 Task: Look for space in Wangaratta, Australia from 5th July, 2023 to 15th July, 2023 for 9 adults in price range Rs.15000 to Rs.25000. Place can be entire place with 5 bedrooms having 5 beds and 5 bathrooms. Property type can be house. Amenities needed are: washing machine, . Booking option can be shelf check-in. Required host language is English.
Action: Mouse moved to (399, 88)
Screenshot: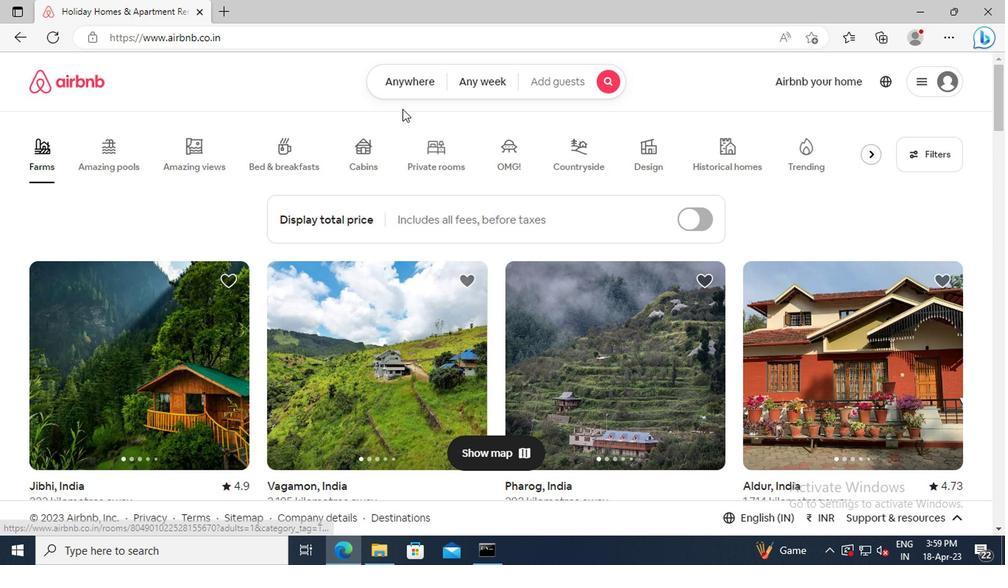 
Action: Mouse pressed left at (399, 88)
Screenshot: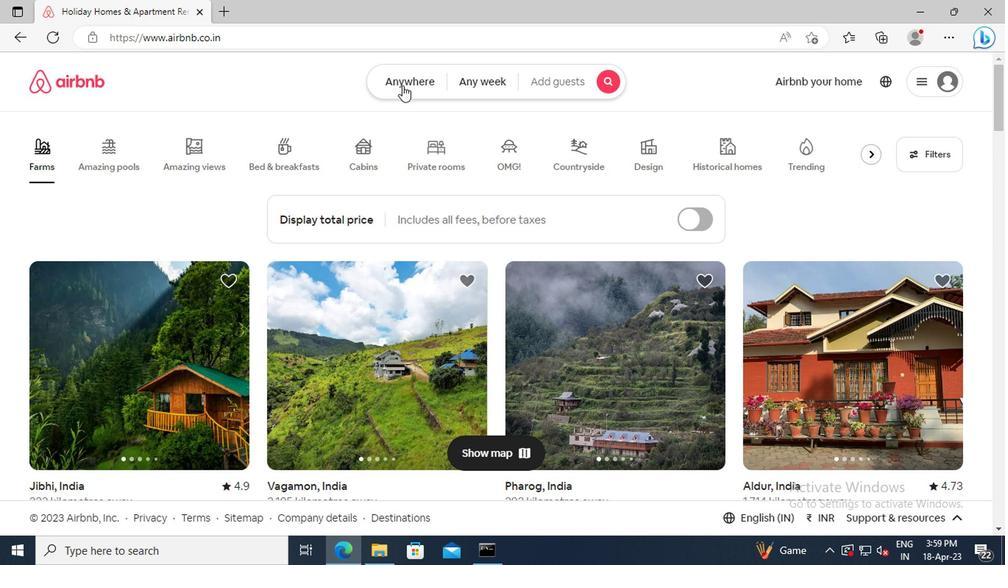 
Action: Mouse moved to (299, 137)
Screenshot: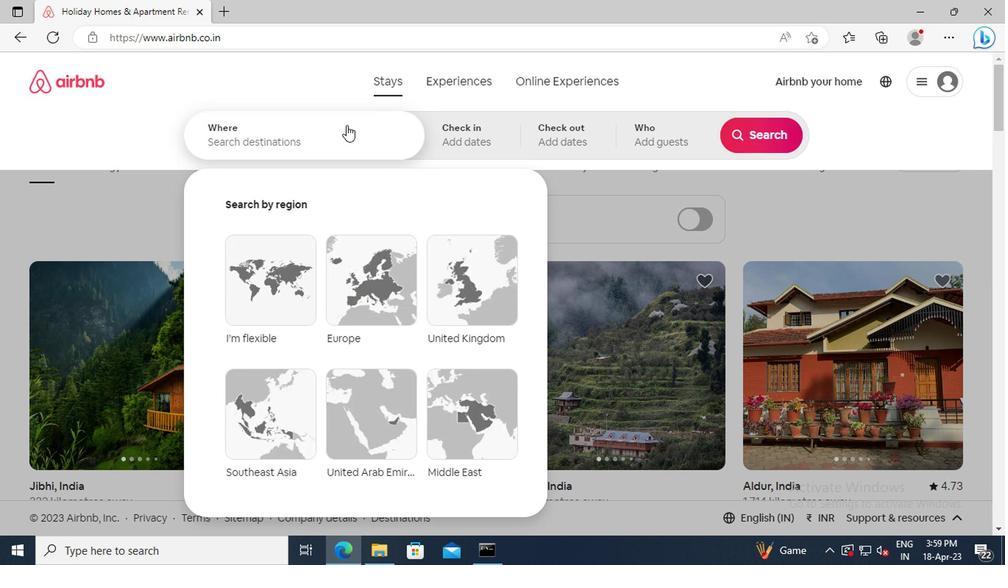 
Action: Mouse pressed left at (299, 137)
Screenshot: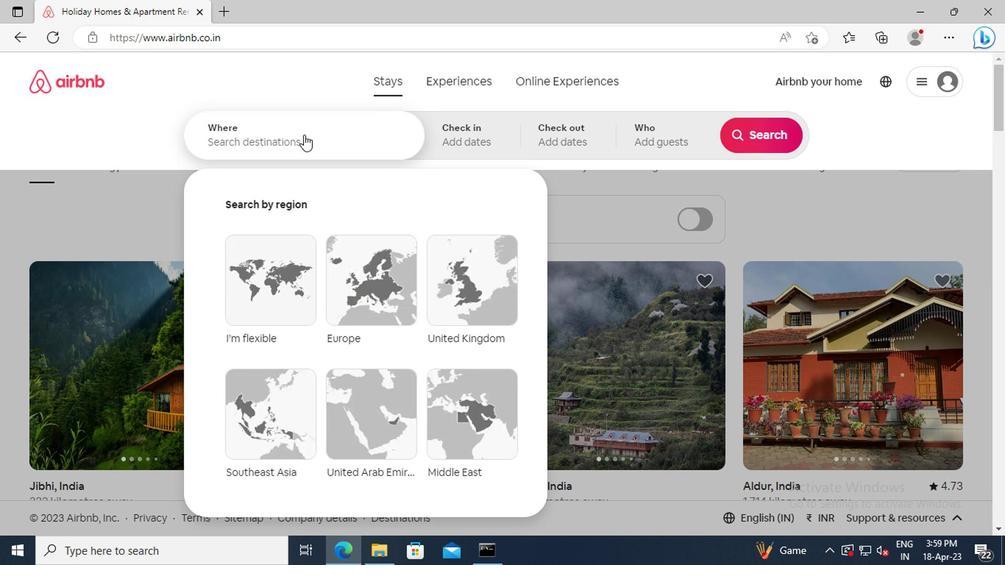 
Action: Mouse moved to (299, 137)
Screenshot: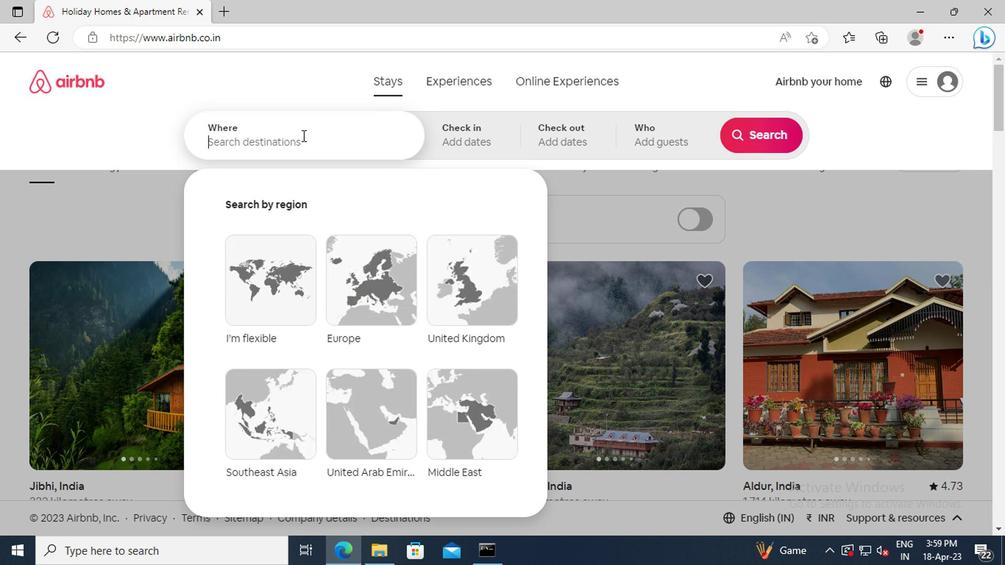 
Action: Key pressed <Key.shift_r>Wangaratta,<Key.space><Key.shift_r>Australia<Key.enter>
Screenshot: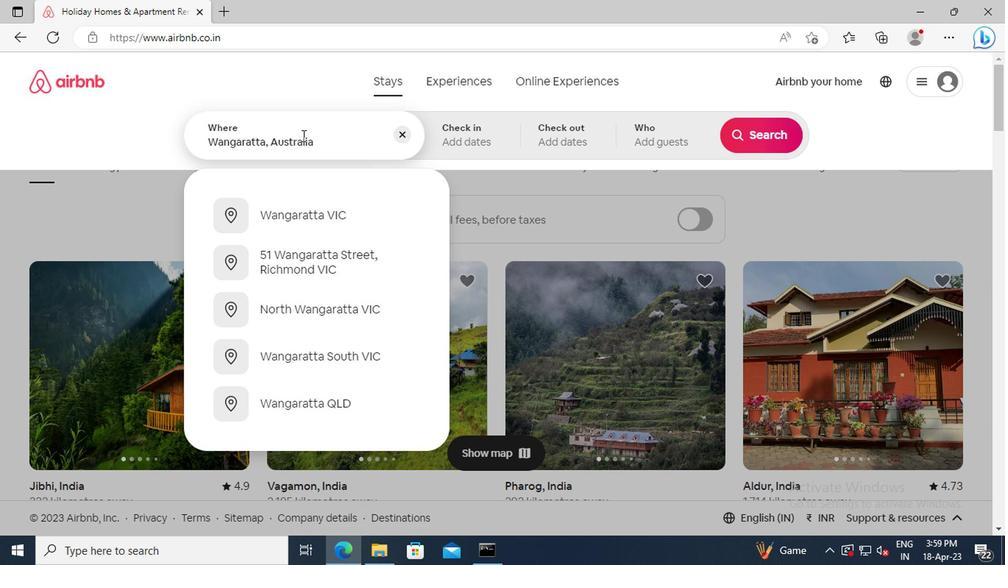 
Action: Mouse moved to (743, 253)
Screenshot: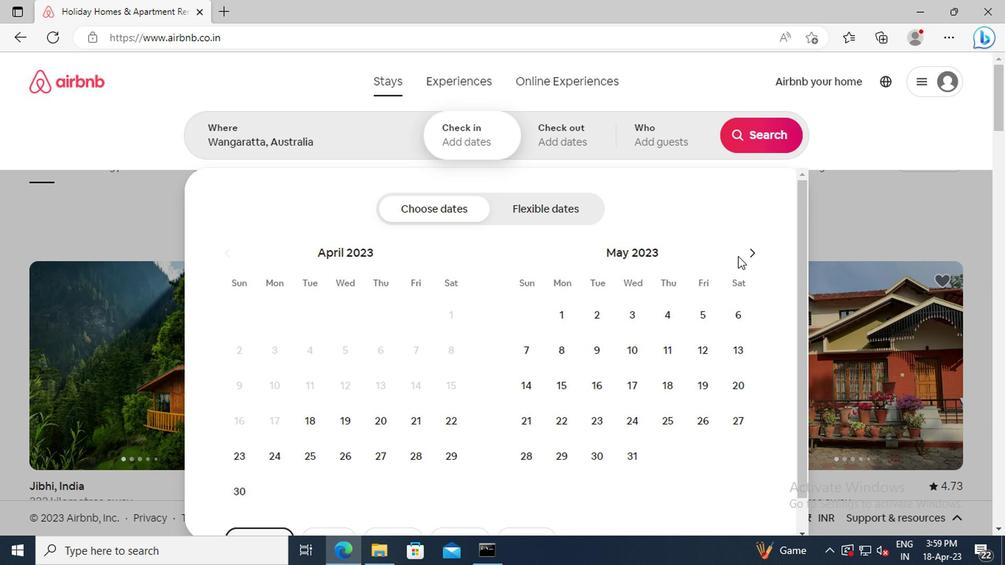 
Action: Mouse pressed left at (743, 253)
Screenshot: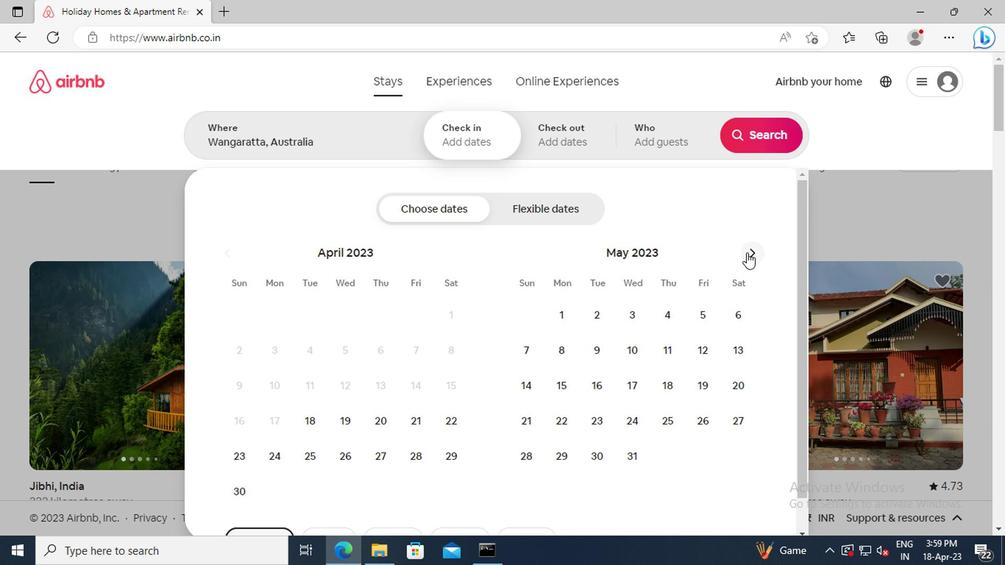 
Action: Mouse pressed left at (743, 253)
Screenshot: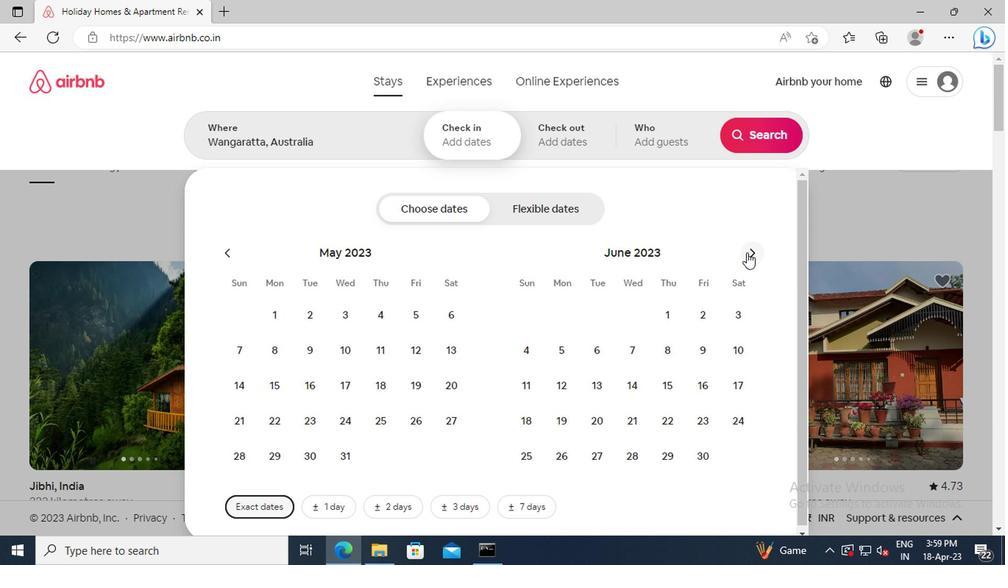 
Action: Mouse moved to (634, 347)
Screenshot: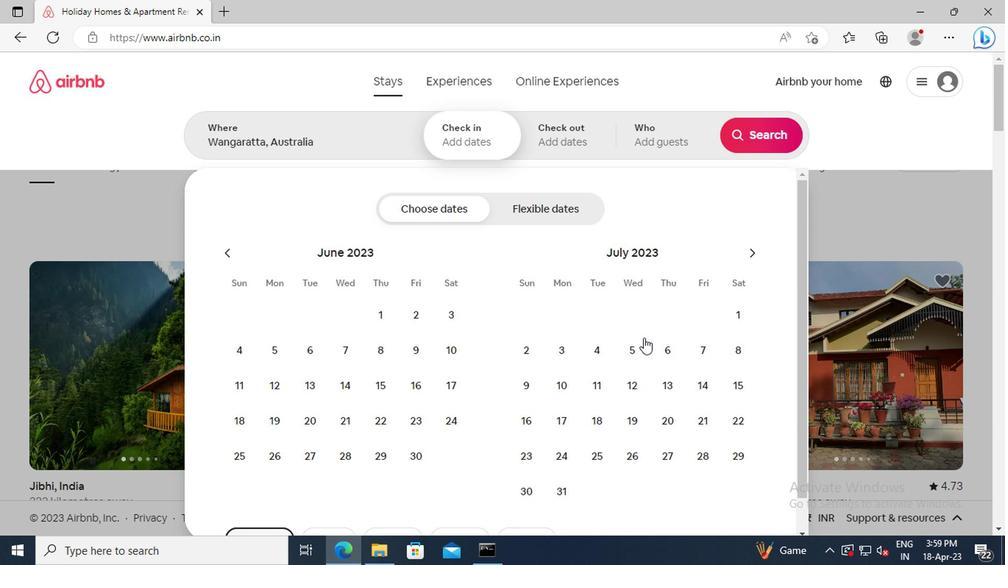 
Action: Mouse pressed left at (634, 347)
Screenshot: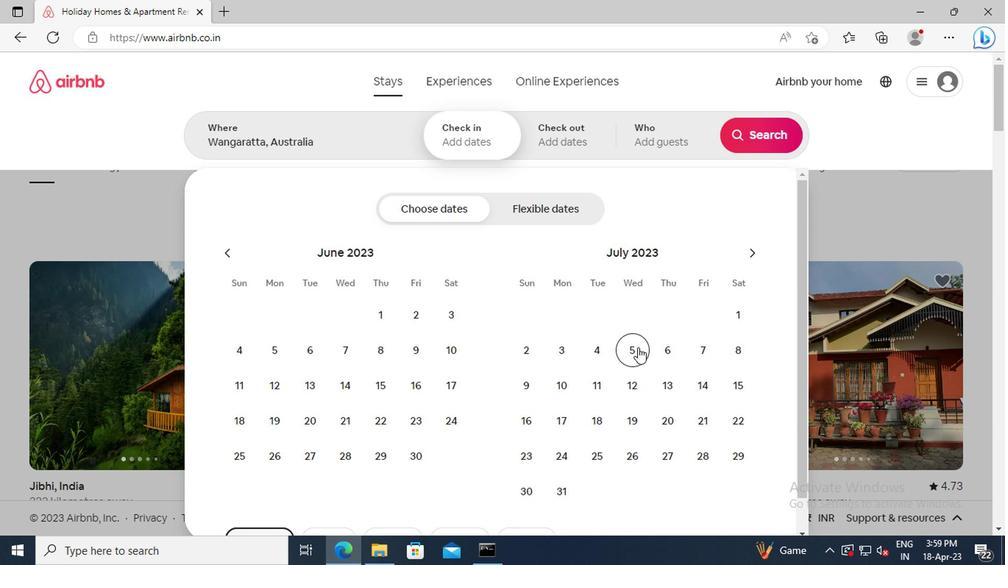 
Action: Mouse moved to (736, 392)
Screenshot: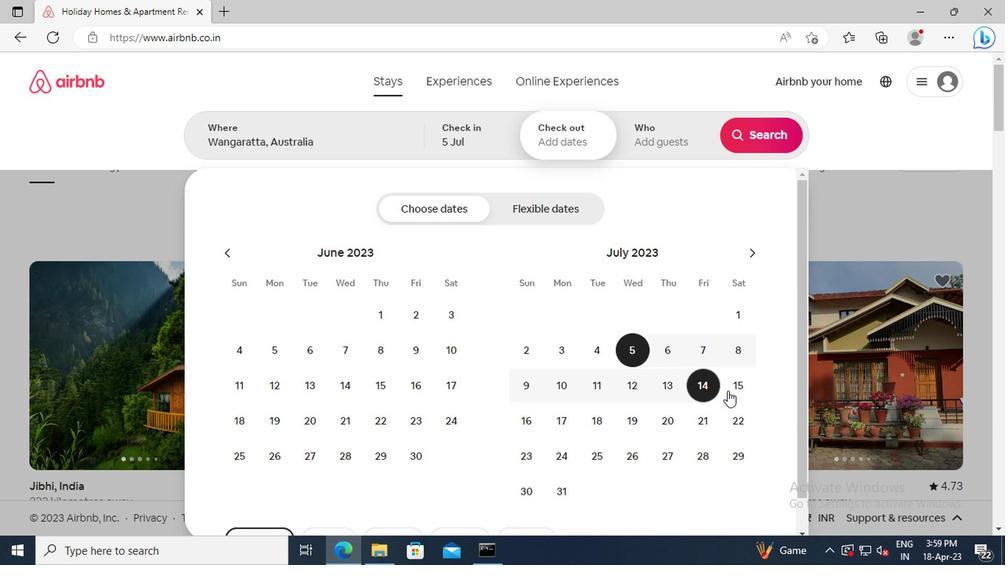 
Action: Mouse pressed left at (736, 392)
Screenshot: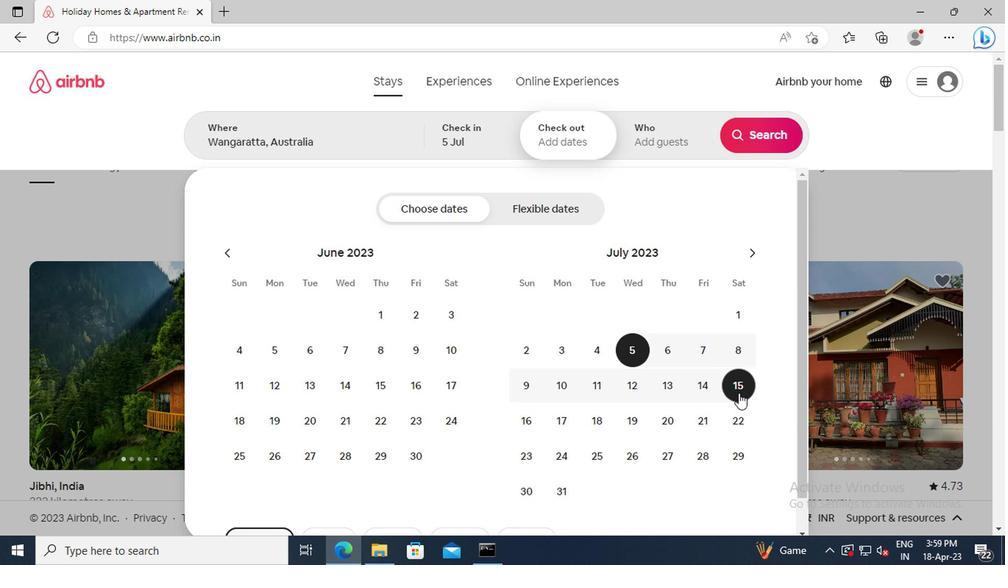 
Action: Mouse moved to (662, 144)
Screenshot: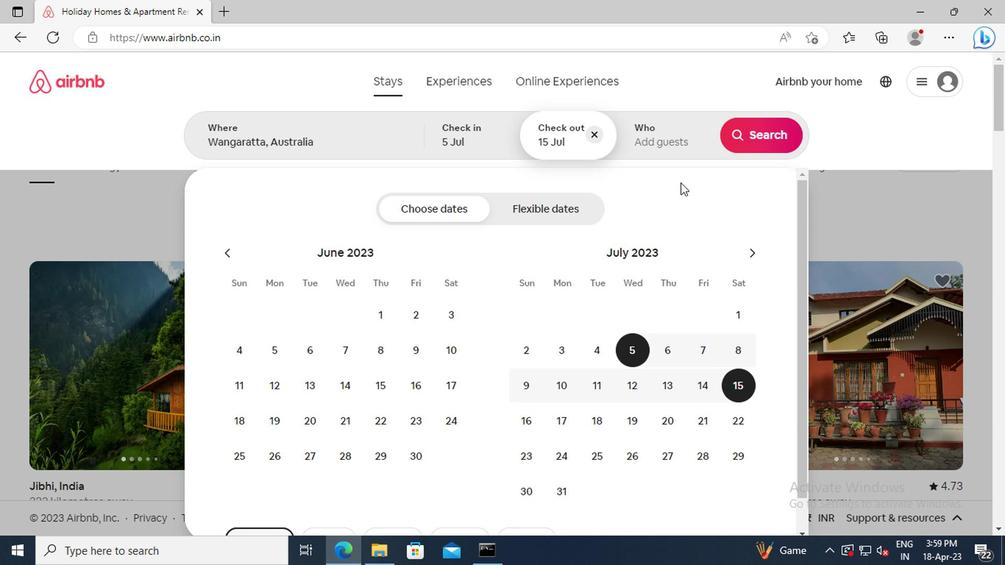 
Action: Mouse pressed left at (662, 144)
Screenshot: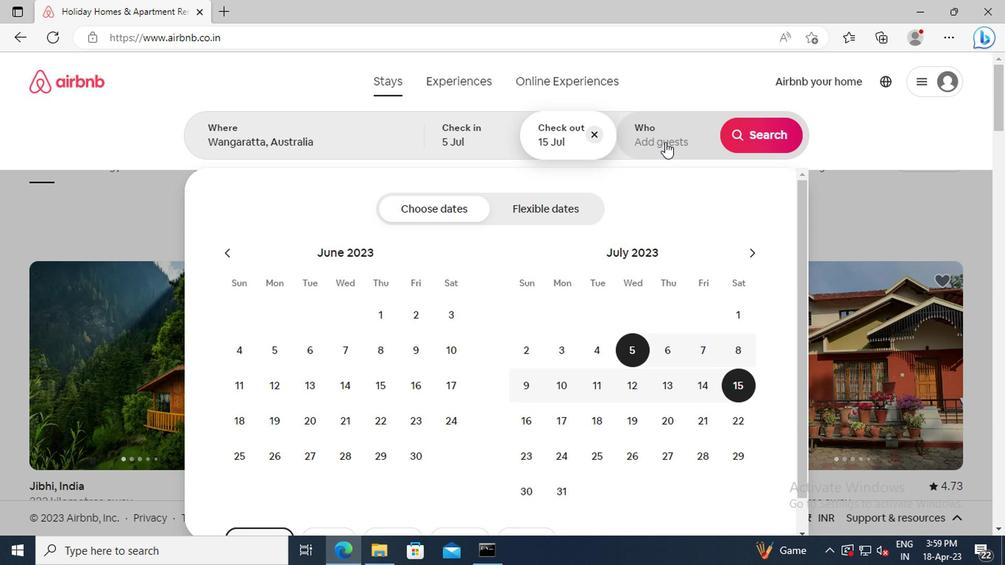 
Action: Mouse moved to (761, 211)
Screenshot: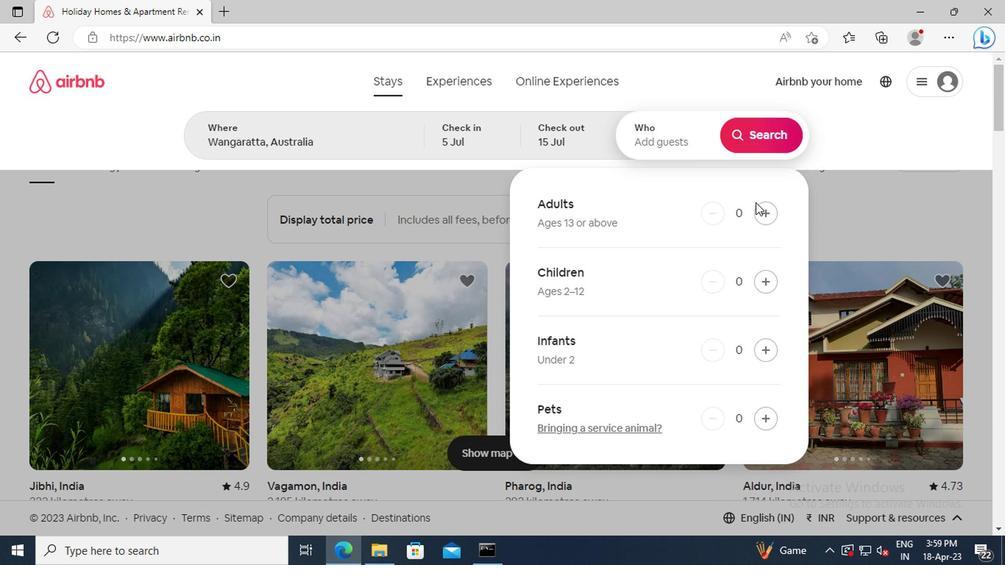 
Action: Mouse pressed left at (761, 211)
Screenshot: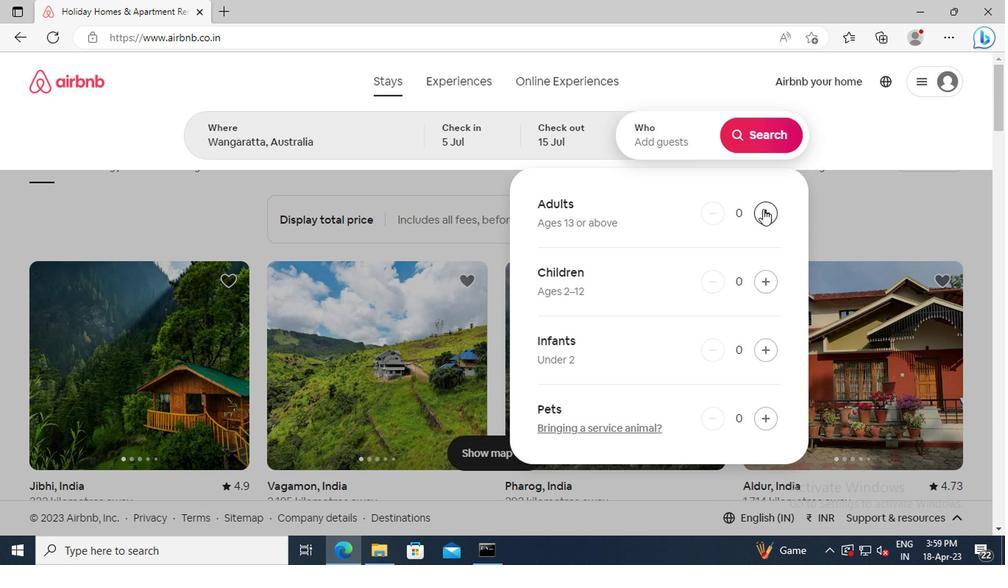 
Action: Mouse pressed left at (761, 211)
Screenshot: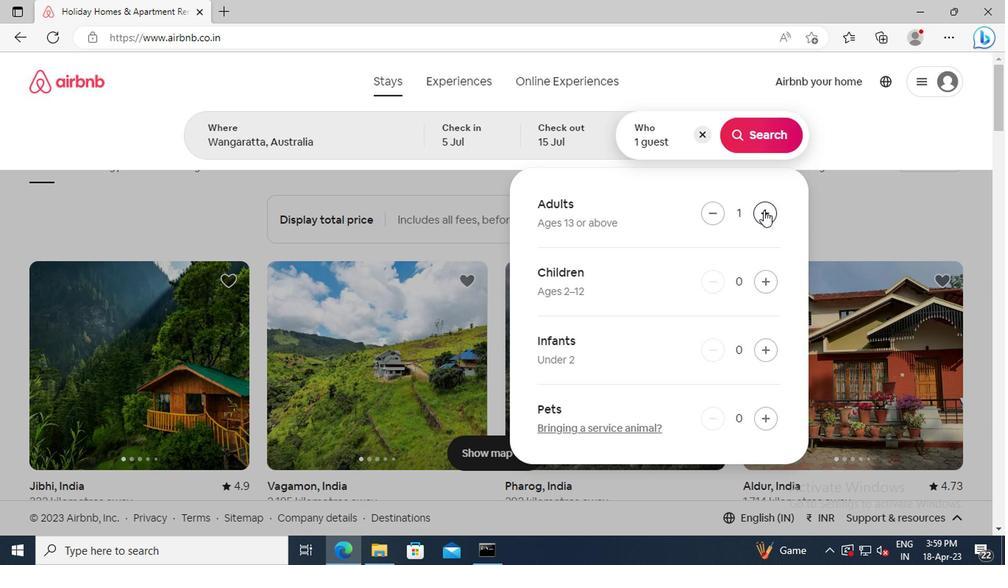 
Action: Mouse pressed left at (761, 211)
Screenshot: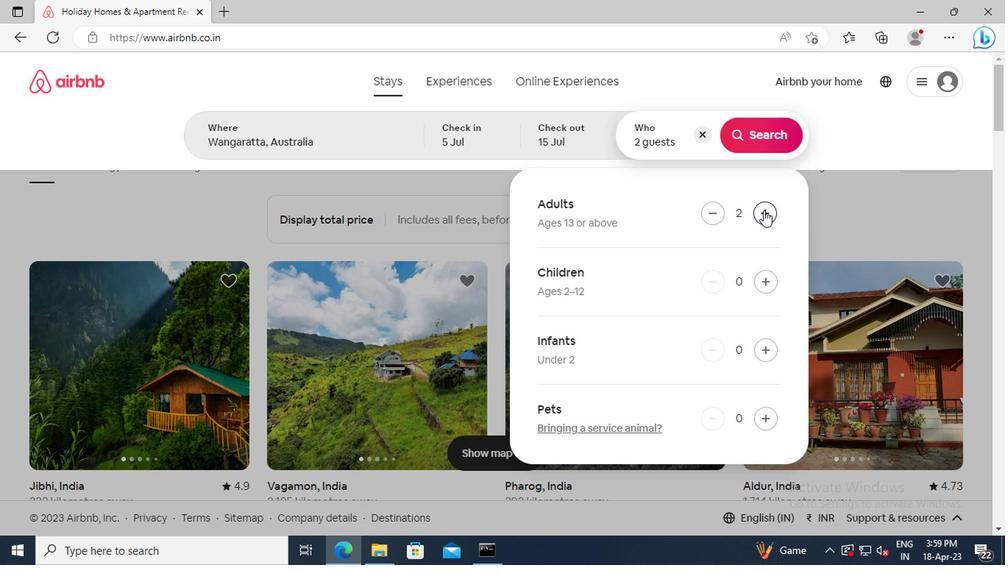 
Action: Mouse pressed left at (761, 211)
Screenshot: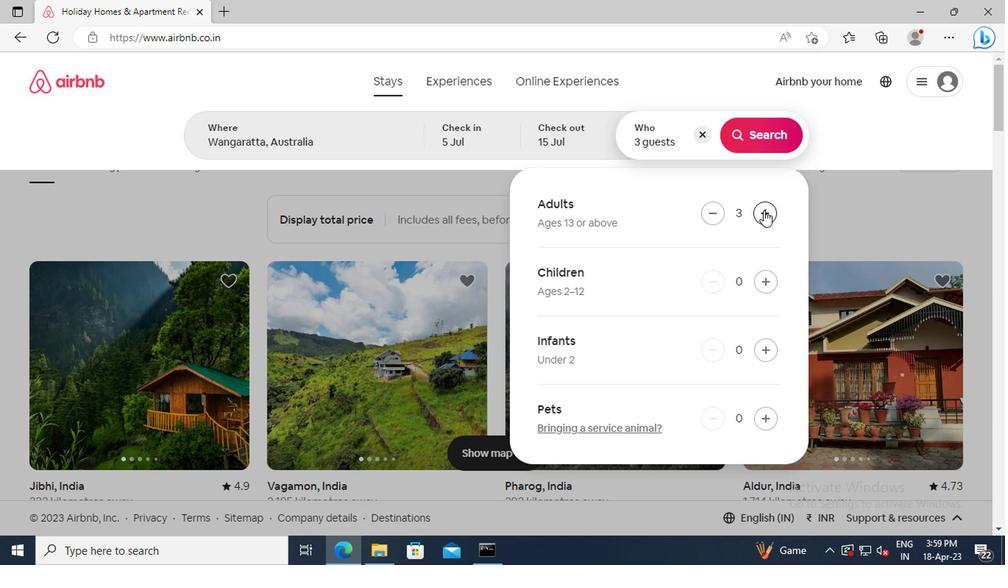 
Action: Mouse pressed left at (761, 211)
Screenshot: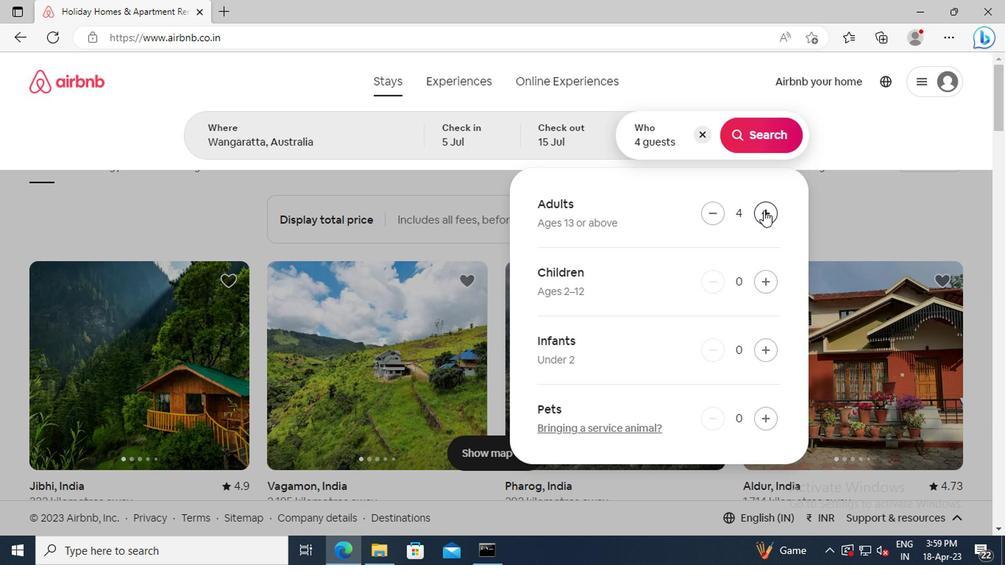 
Action: Mouse pressed left at (761, 211)
Screenshot: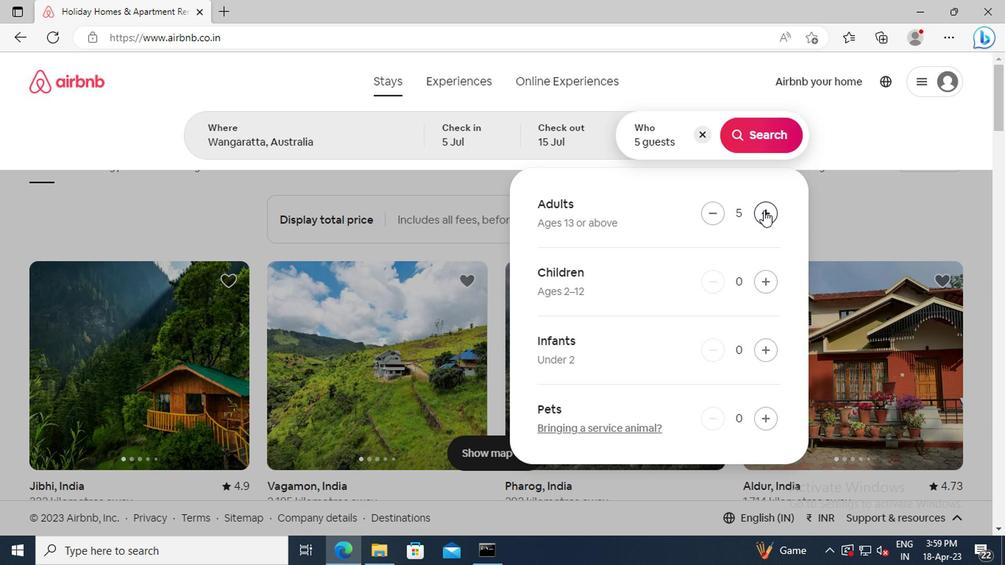 
Action: Mouse pressed left at (761, 211)
Screenshot: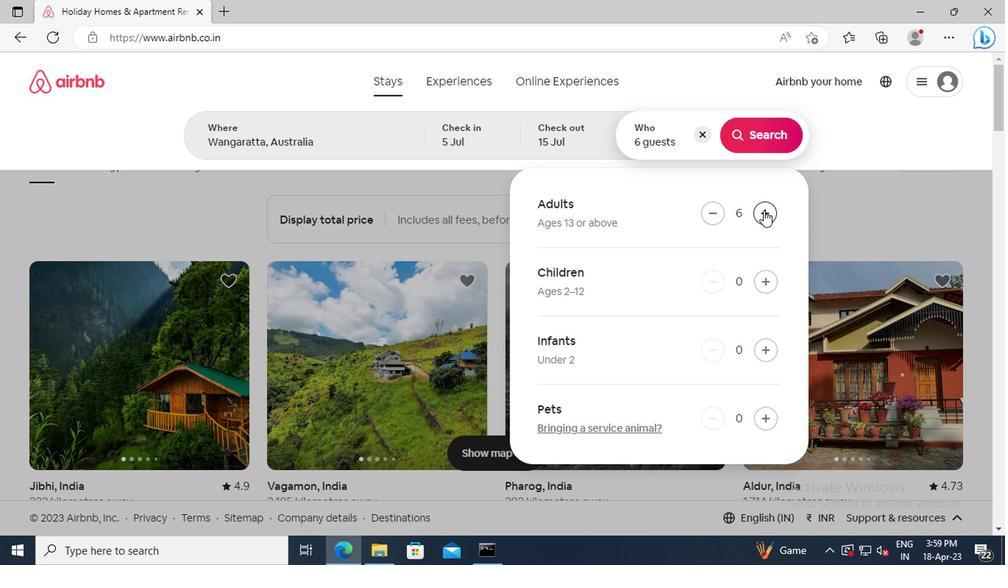 
Action: Mouse pressed left at (761, 211)
Screenshot: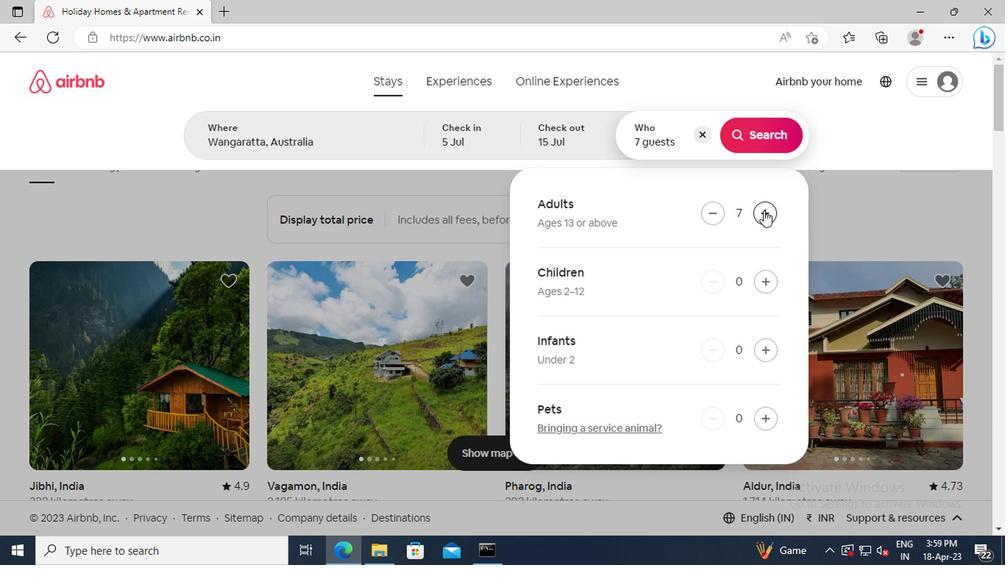 
Action: Mouse pressed left at (761, 211)
Screenshot: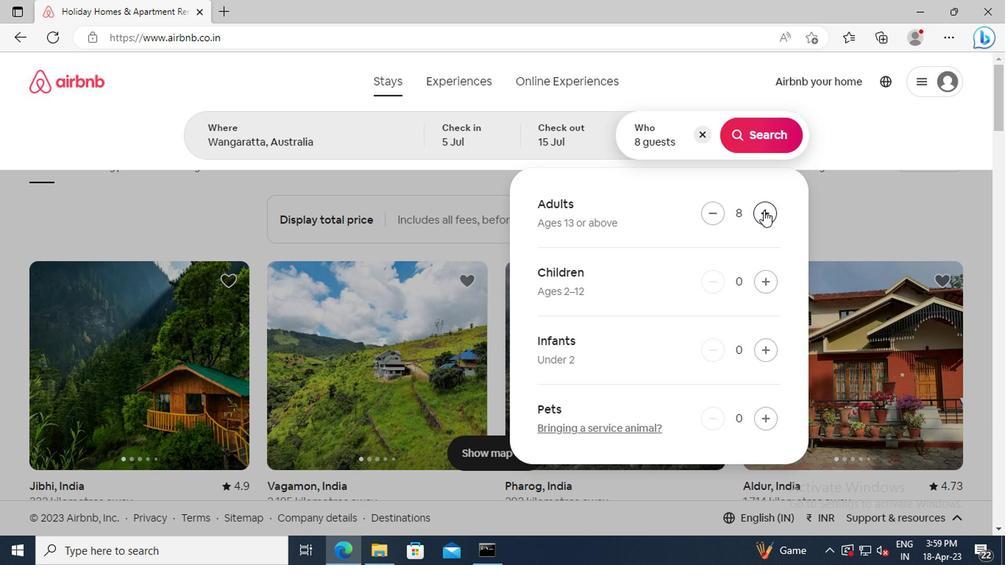 
Action: Mouse moved to (762, 142)
Screenshot: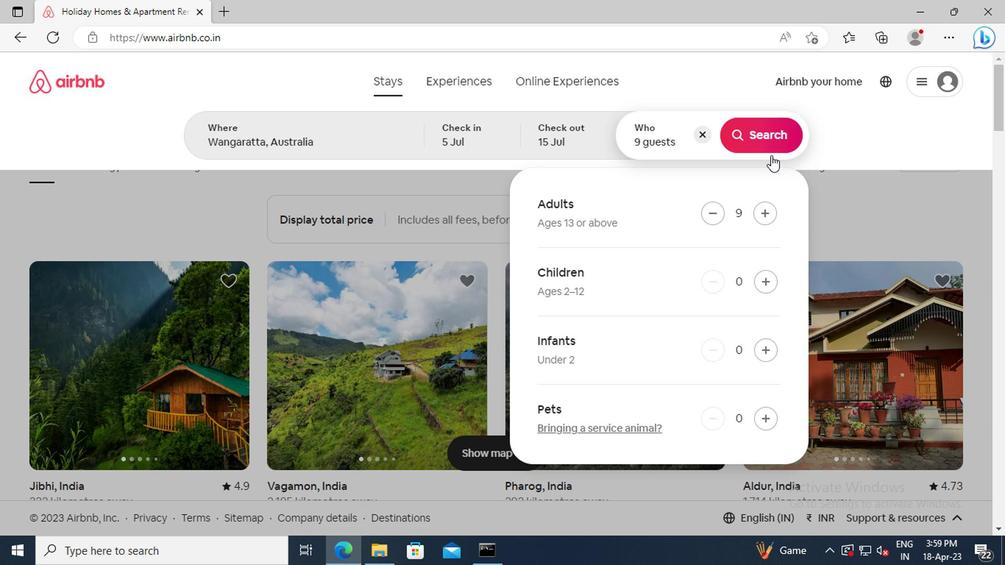
Action: Mouse pressed left at (762, 142)
Screenshot: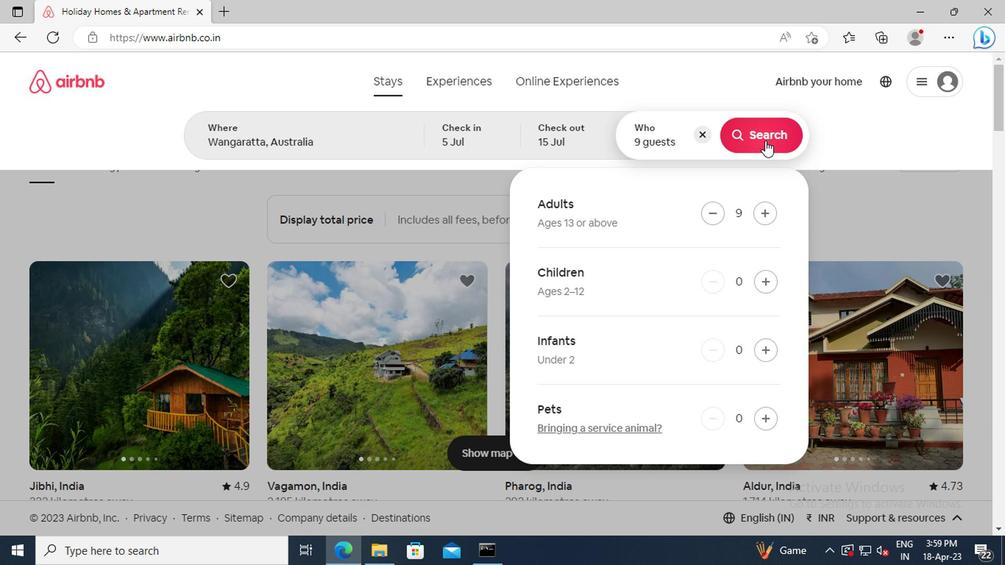 
Action: Mouse moved to (942, 141)
Screenshot: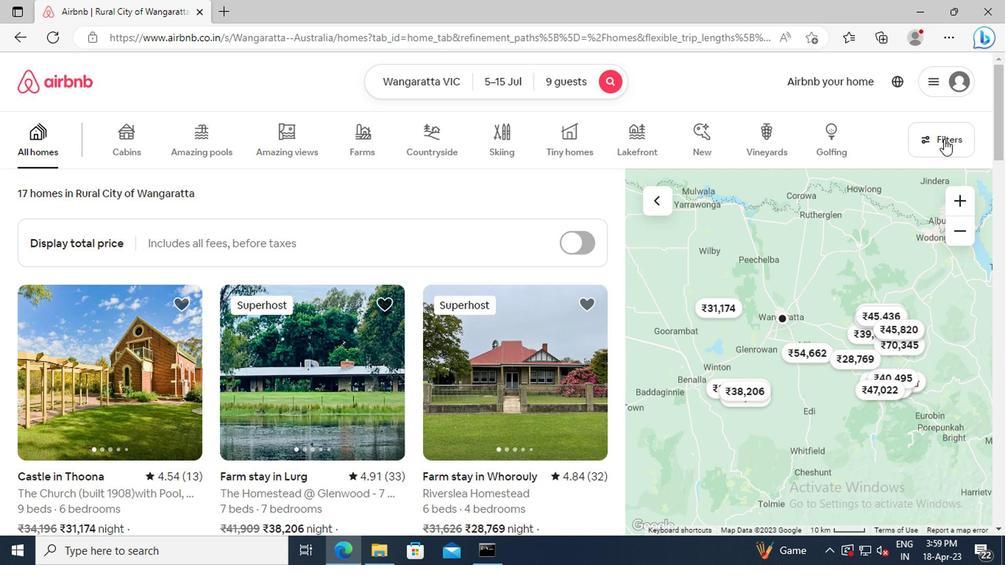 
Action: Mouse pressed left at (942, 141)
Screenshot: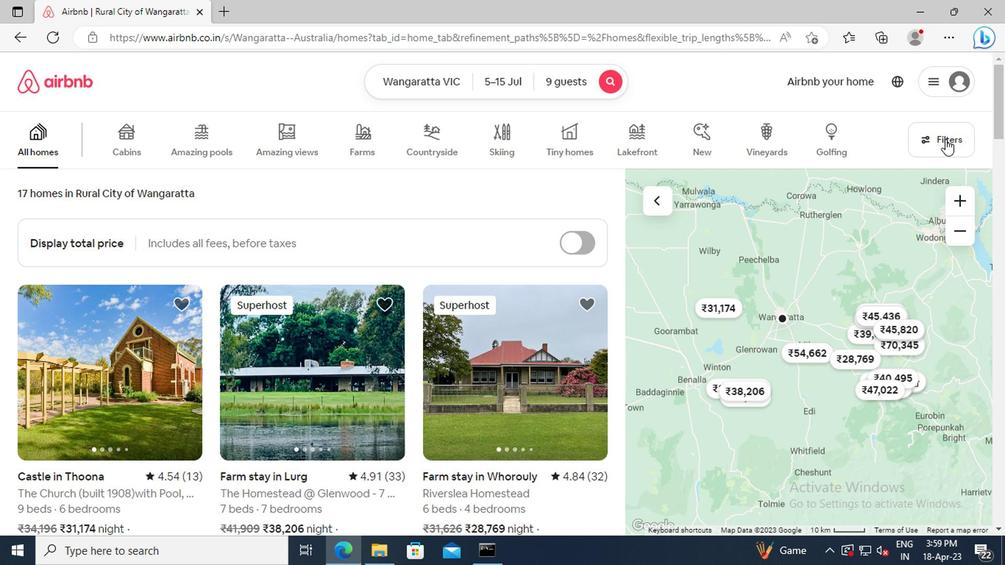 
Action: Mouse moved to (319, 327)
Screenshot: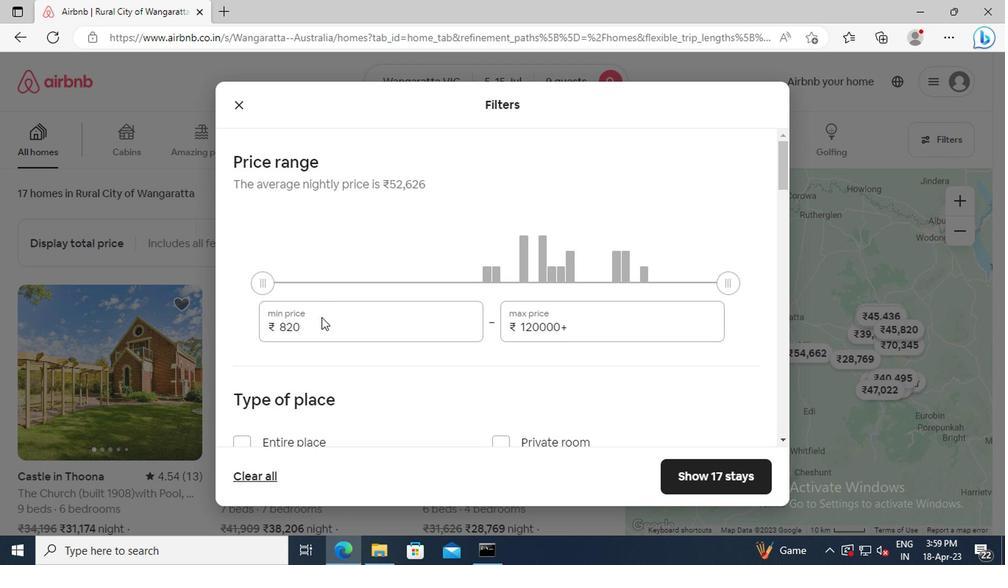 
Action: Mouse pressed left at (319, 327)
Screenshot: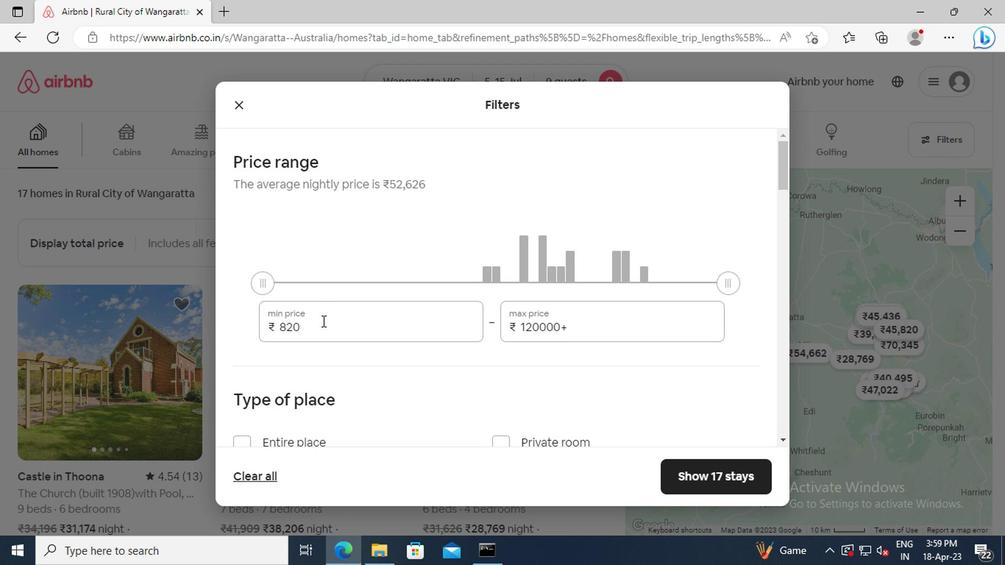 
Action: Key pressed <Key.backspace><Key.backspace><Key.backspace>15000<Key.tab><Key.delete>25000
Screenshot: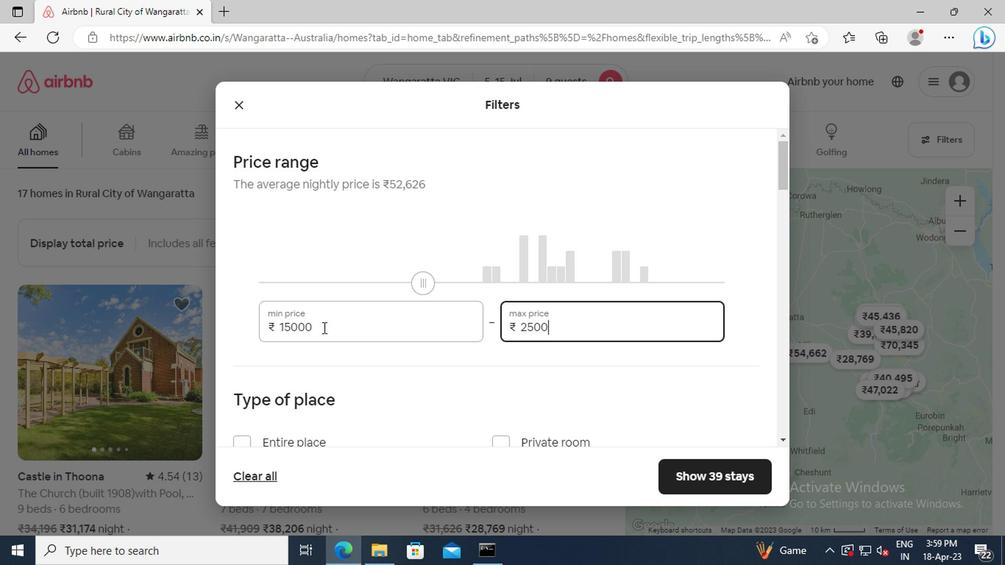 
Action: Mouse scrolled (319, 326) with delta (0, 0)
Screenshot: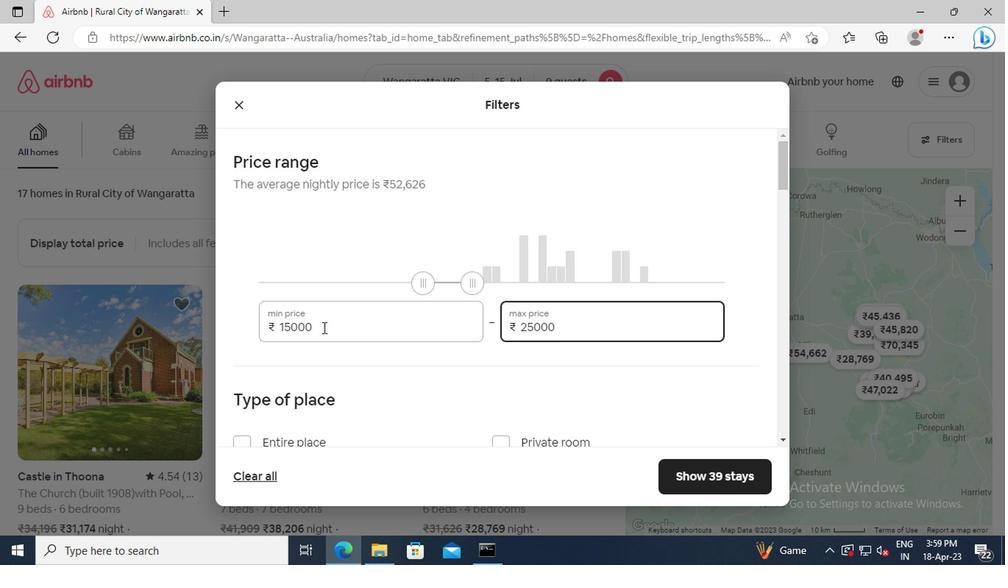 
Action: Mouse scrolled (319, 326) with delta (0, 0)
Screenshot: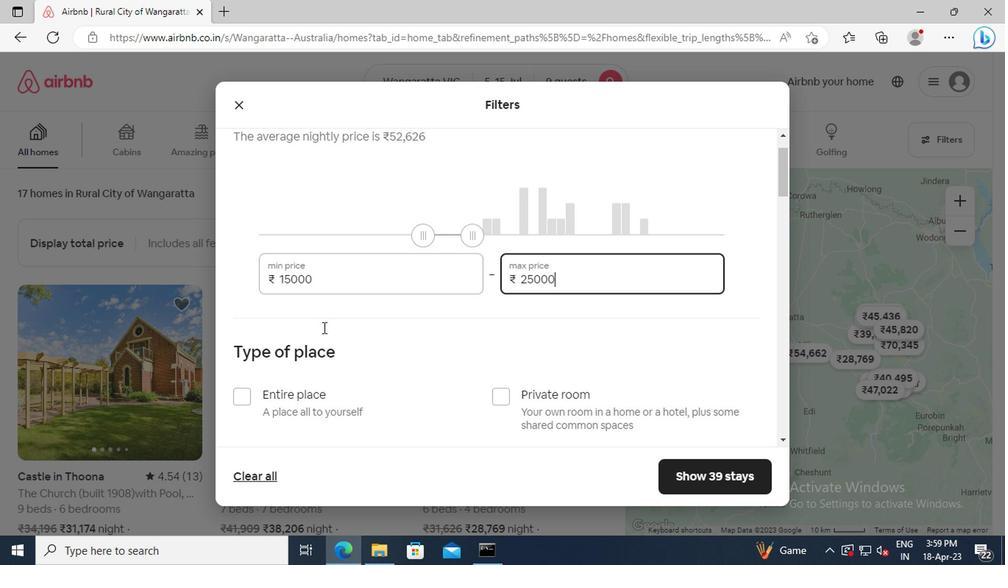 
Action: Mouse scrolled (319, 326) with delta (0, 0)
Screenshot: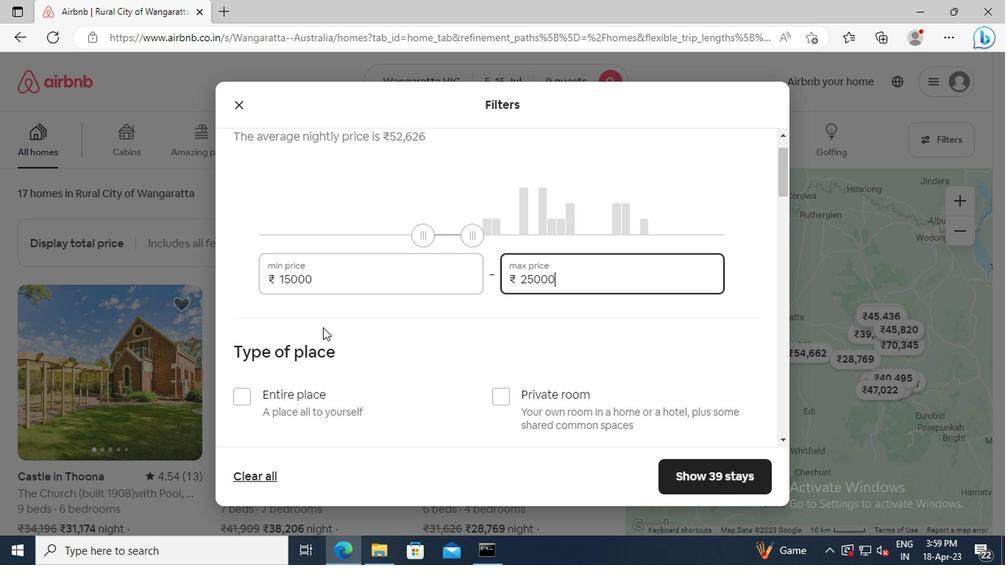 
Action: Mouse moved to (243, 301)
Screenshot: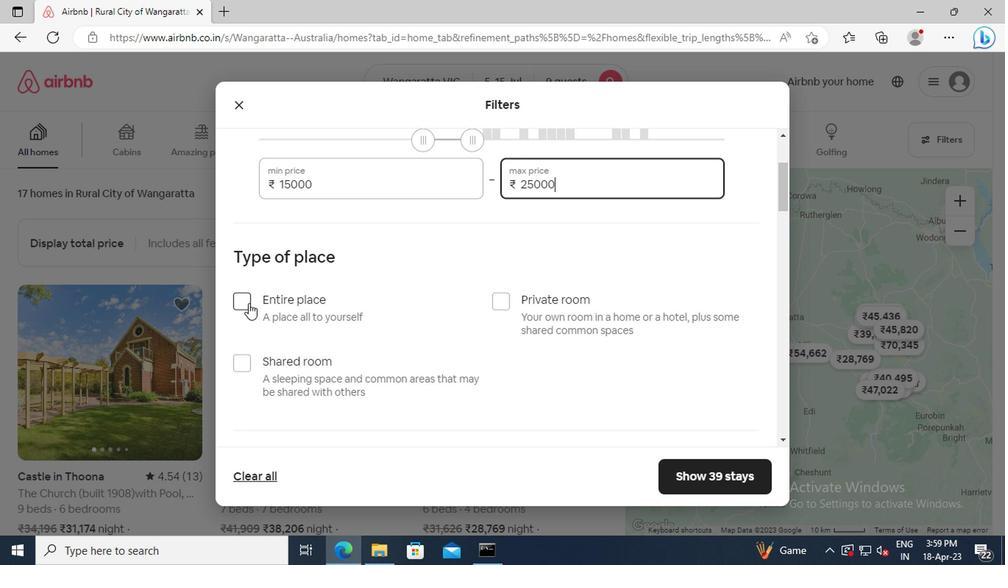 
Action: Mouse pressed left at (243, 301)
Screenshot: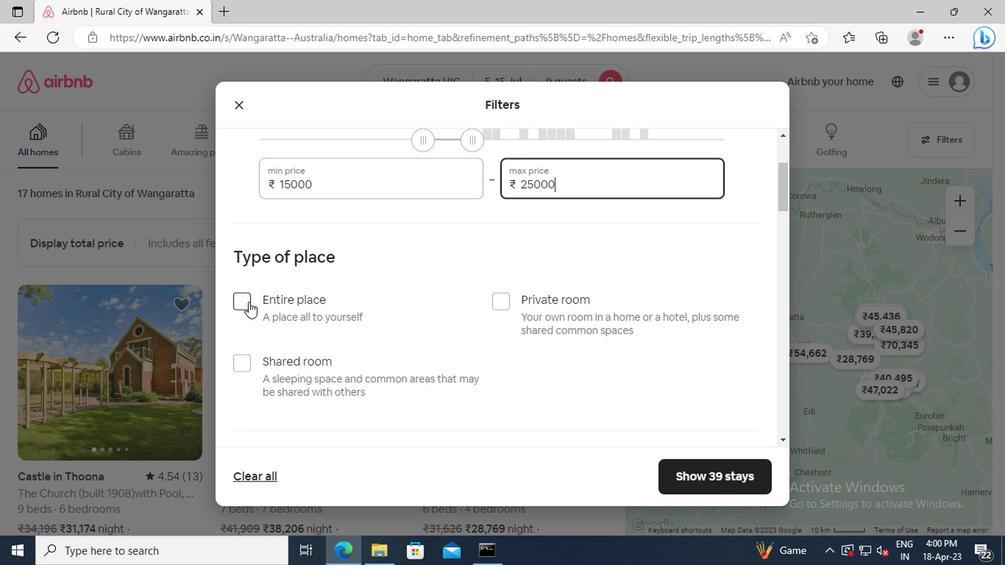 
Action: Mouse moved to (390, 306)
Screenshot: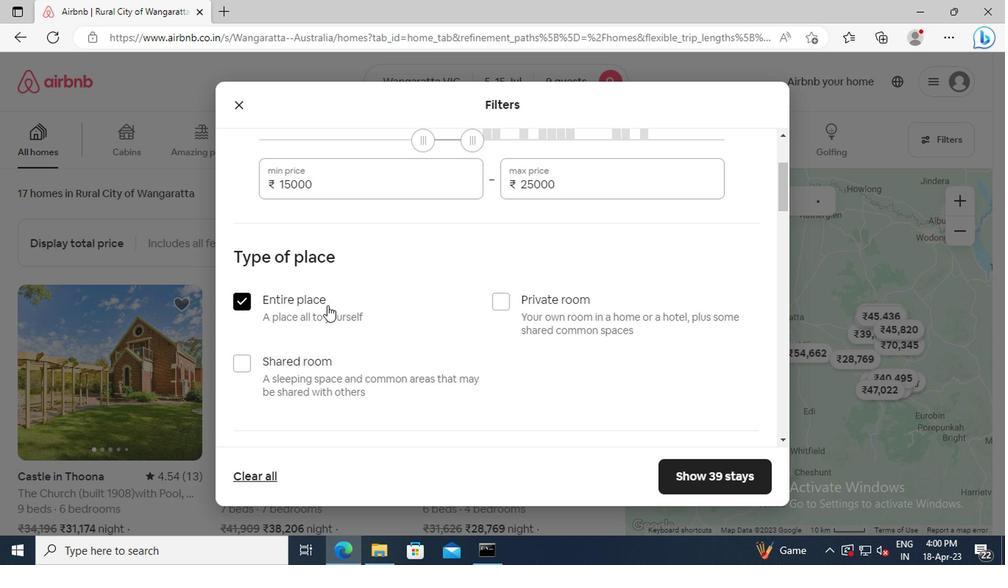 
Action: Mouse scrolled (390, 305) with delta (0, 0)
Screenshot: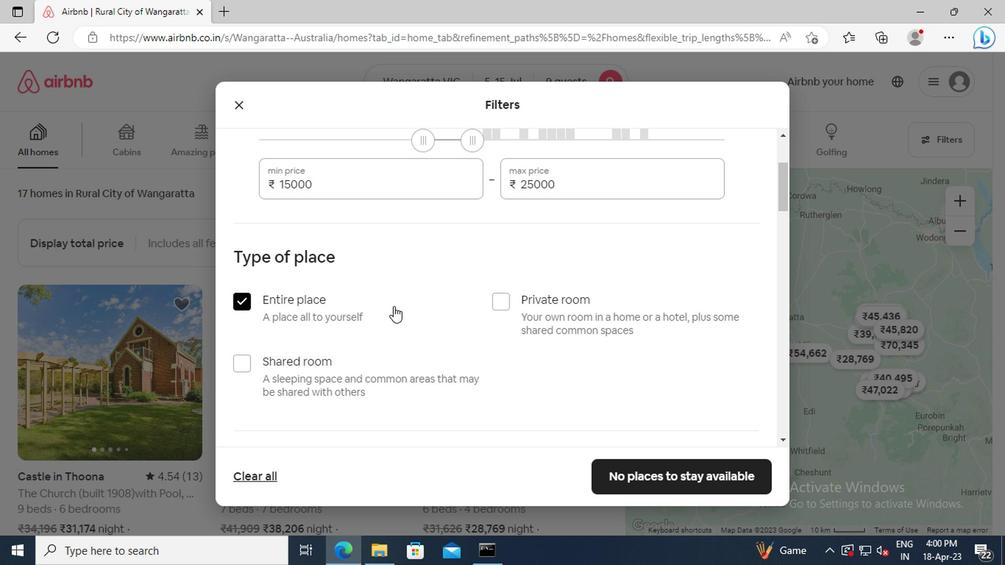 
Action: Mouse scrolled (390, 305) with delta (0, 0)
Screenshot: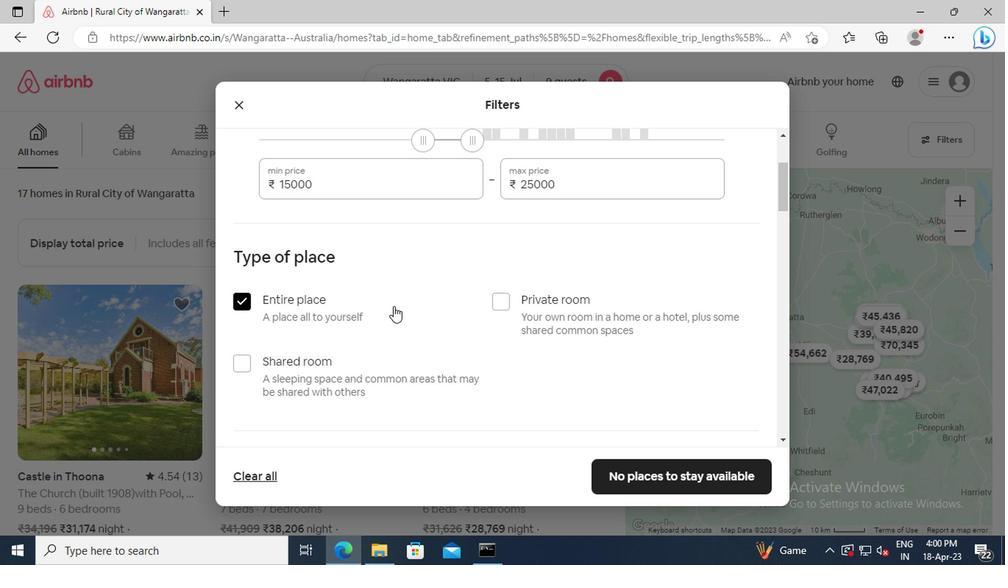 
Action: Mouse scrolled (390, 305) with delta (0, 0)
Screenshot: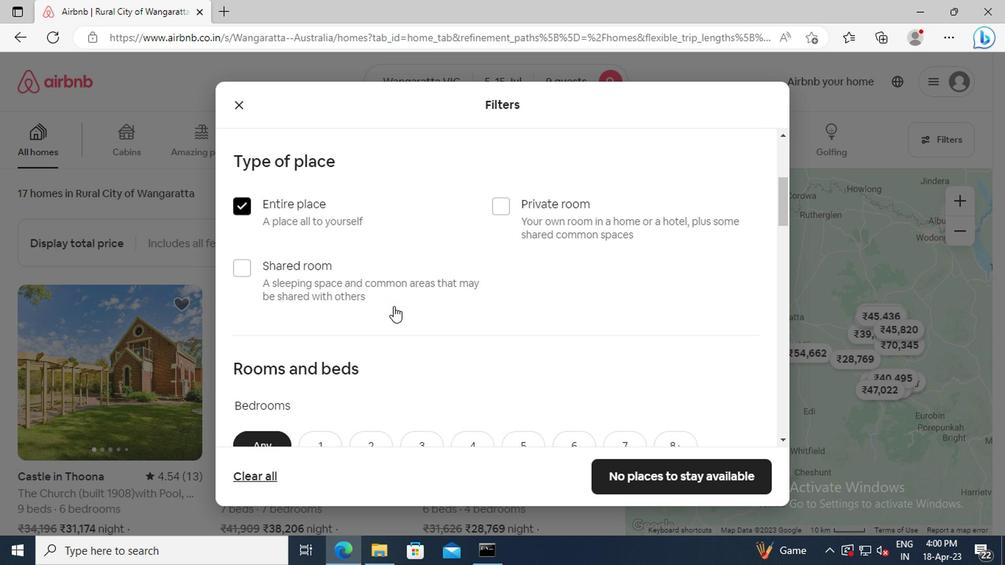 
Action: Mouse scrolled (390, 305) with delta (0, 0)
Screenshot: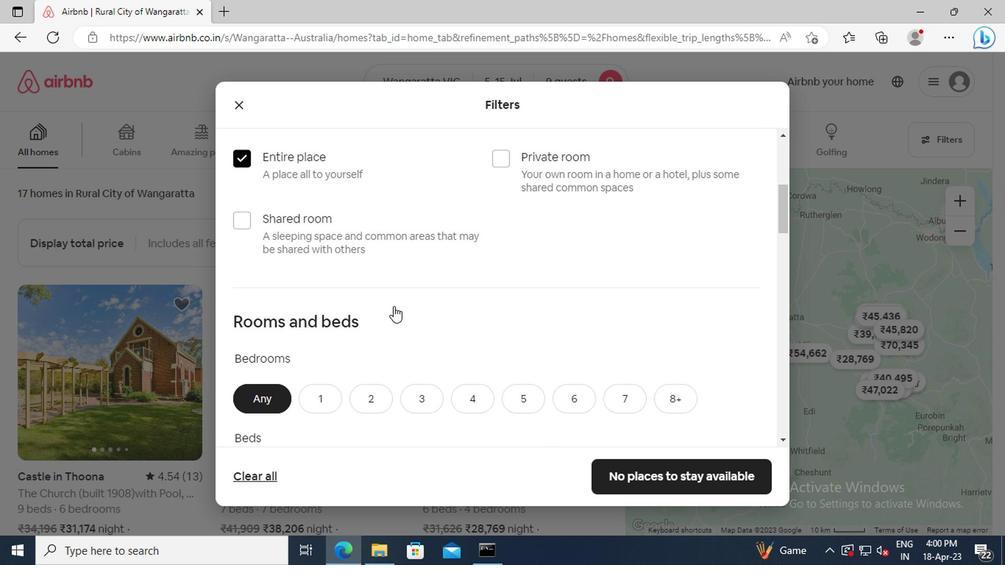 
Action: Mouse scrolled (390, 305) with delta (0, 0)
Screenshot: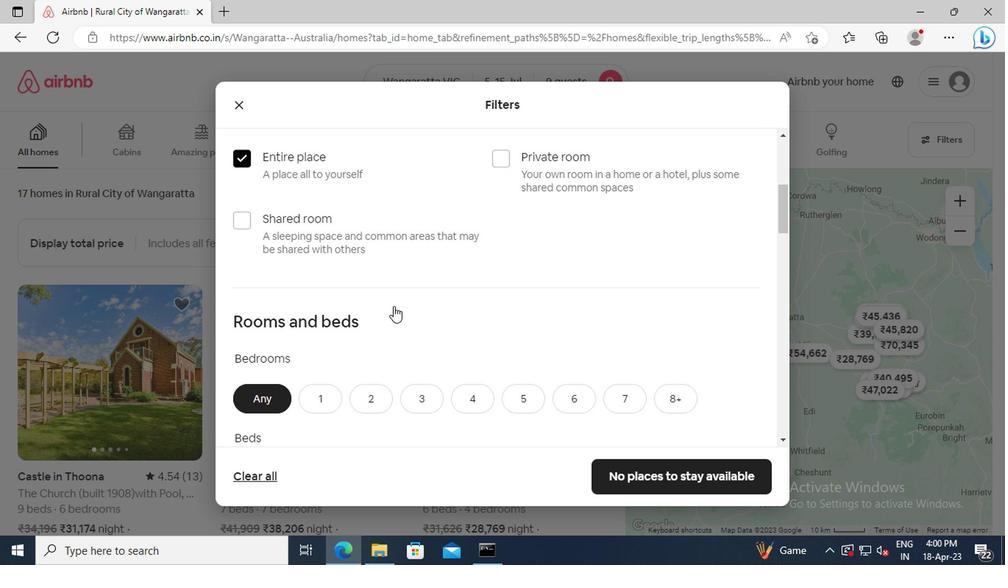 
Action: Mouse moved to (522, 302)
Screenshot: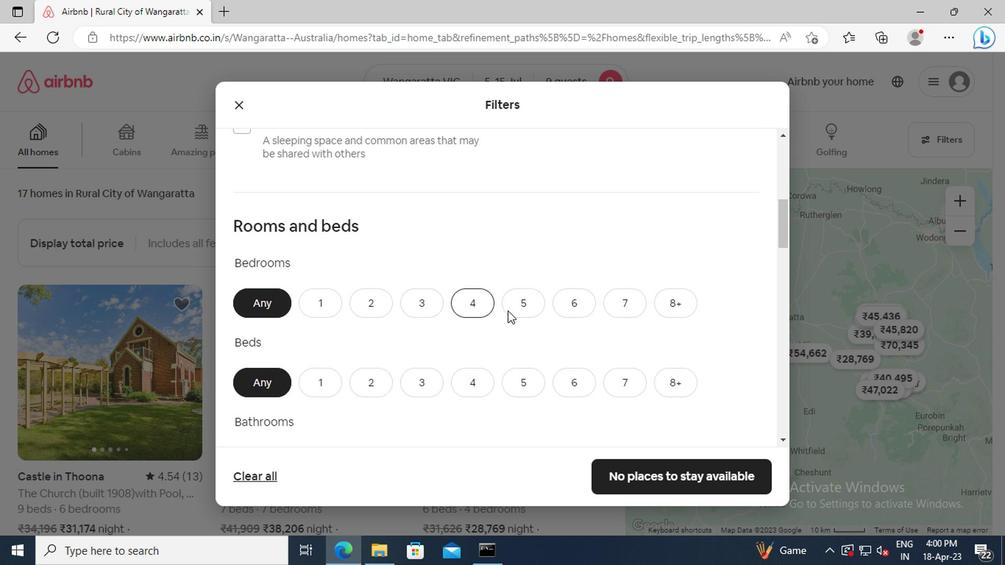 
Action: Mouse pressed left at (522, 302)
Screenshot: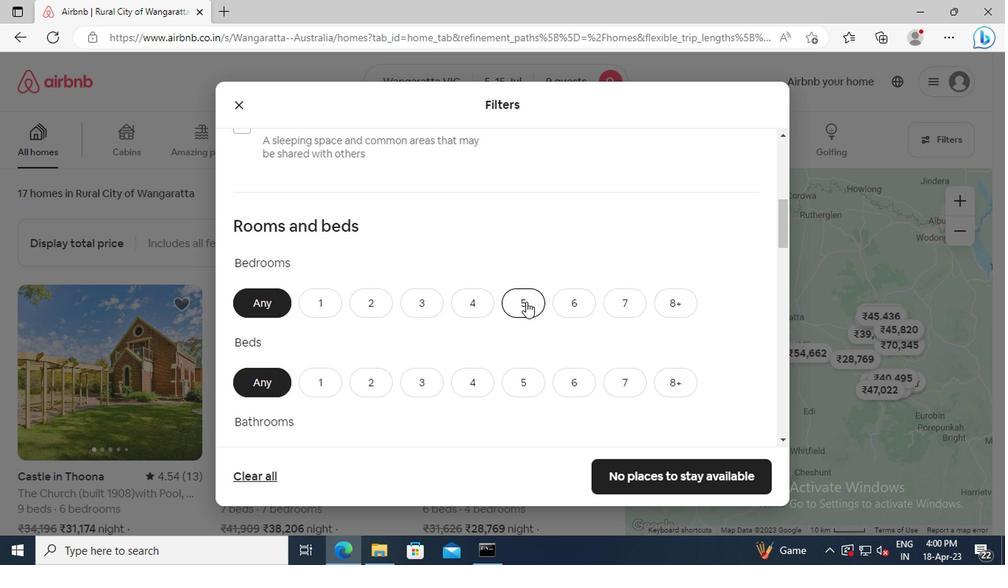 
Action: Mouse moved to (520, 381)
Screenshot: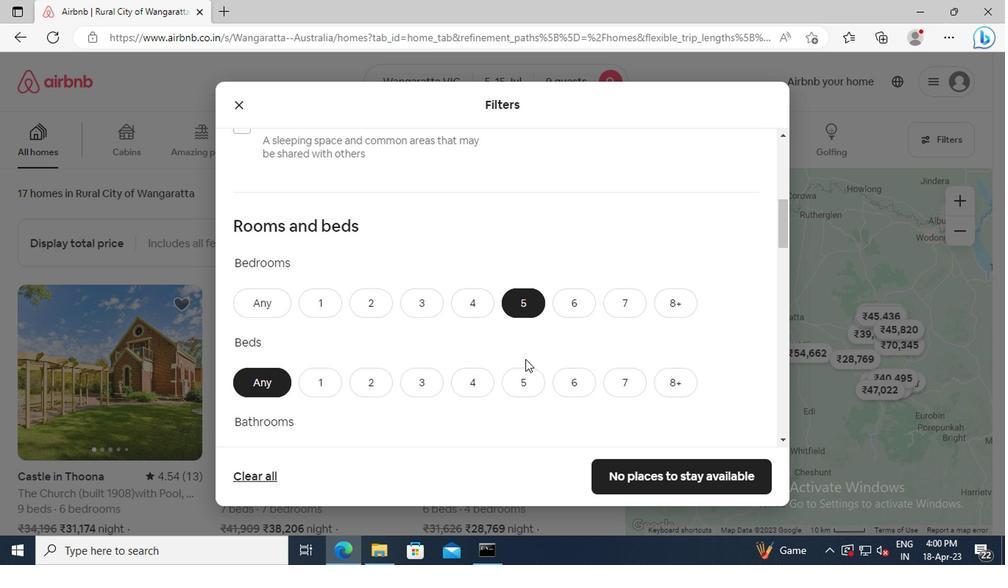 
Action: Mouse pressed left at (520, 381)
Screenshot: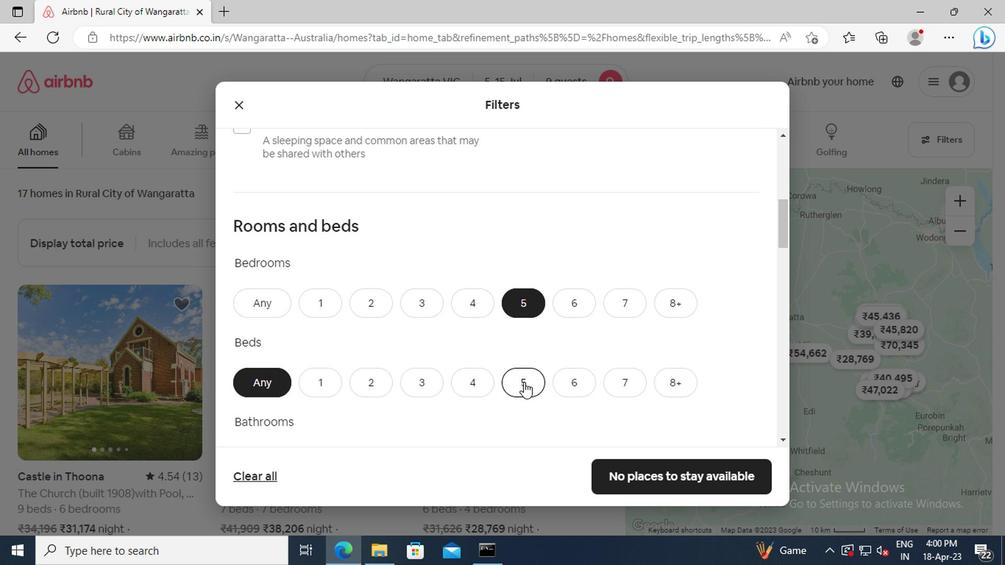 
Action: Mouse scrolled (520, 380) with delta (0, 0)
Screenshot: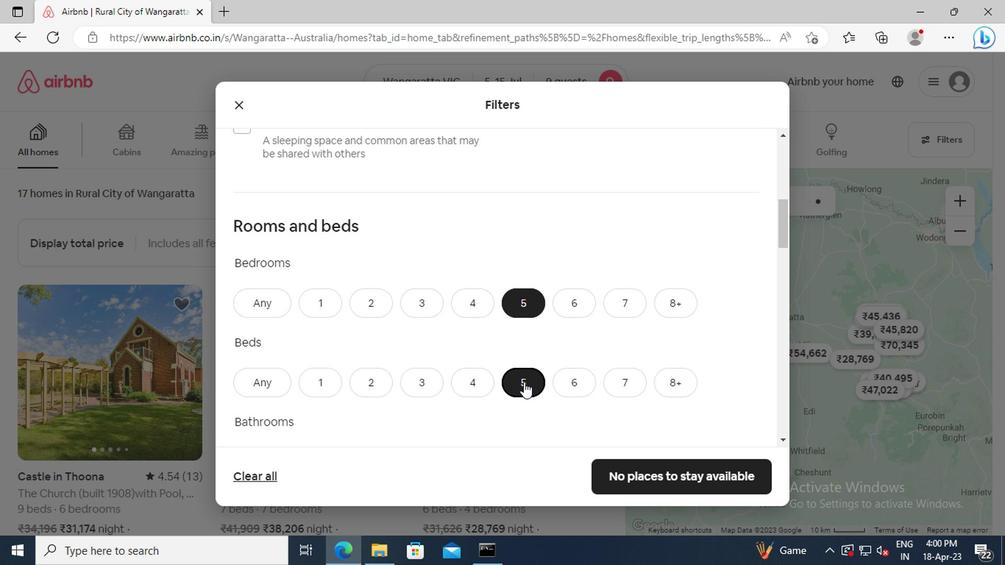 
Action: Mouse moved to (520, 408)
Screenshot: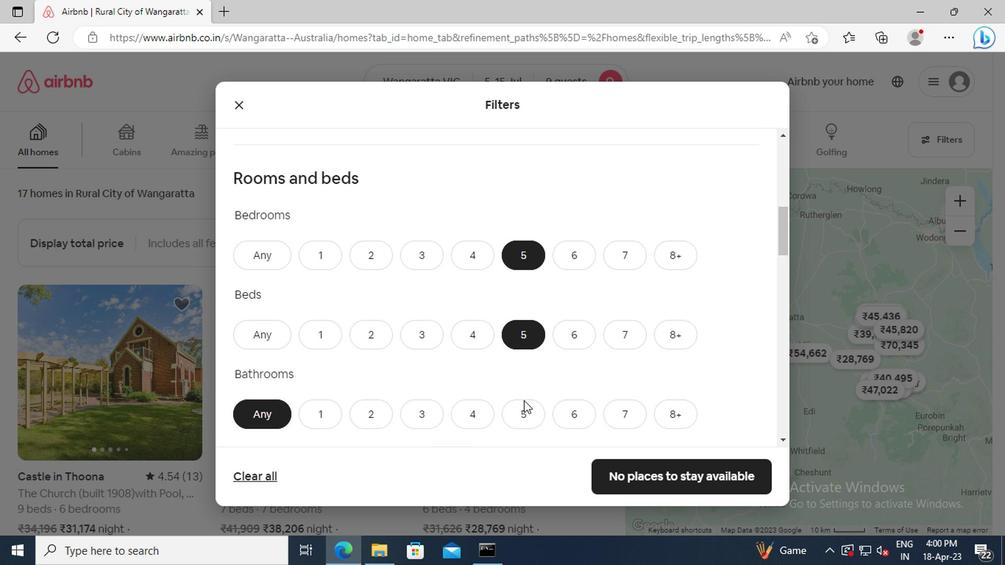 
Action: Mouse pressed left at (520, 408)
Screenshot: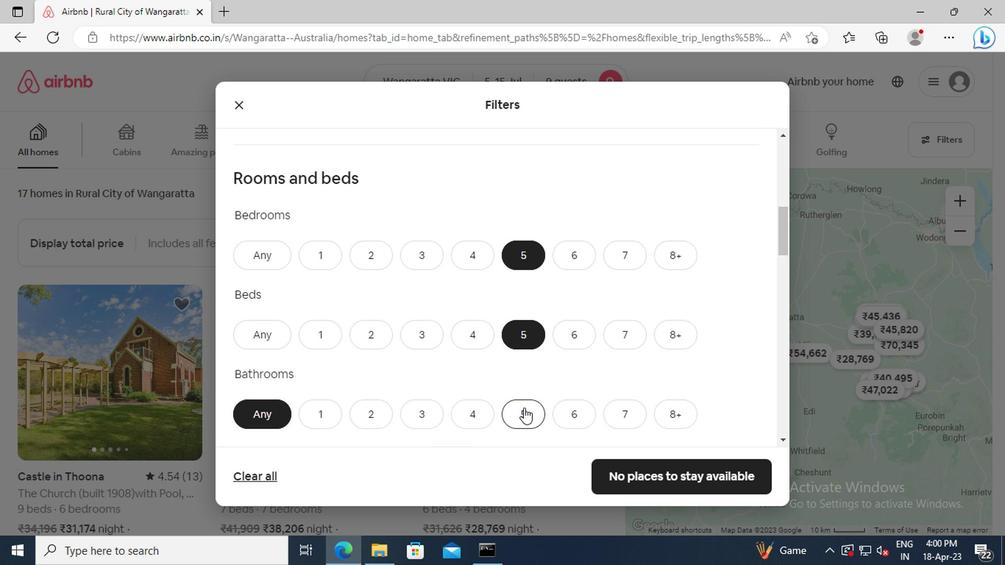 
Action: Mouse scrolled (520, 407) with delta (0, -1)
Screenshot: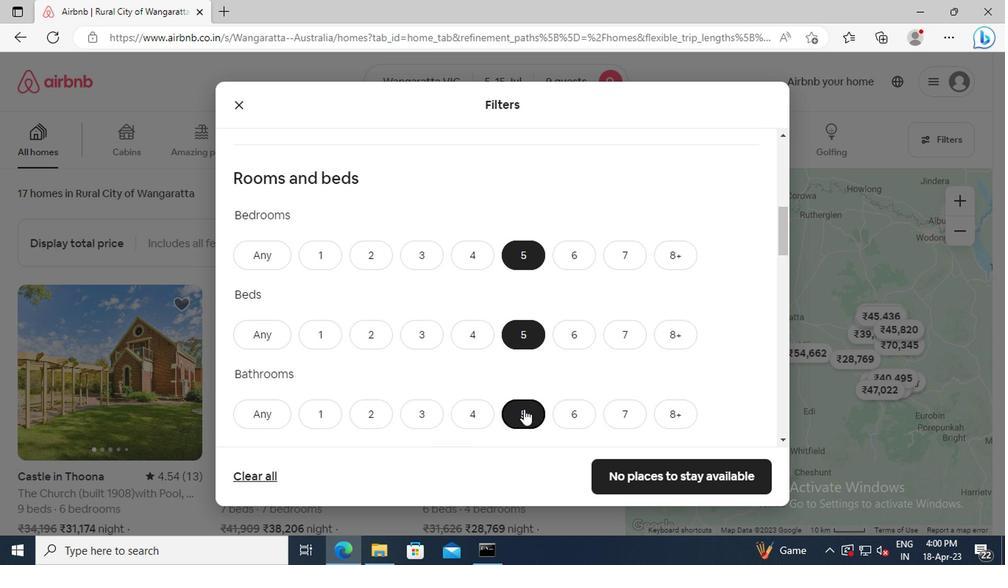 
Action: Mouse scrolled (520, 407) with delta (0, -1)
Screenshot: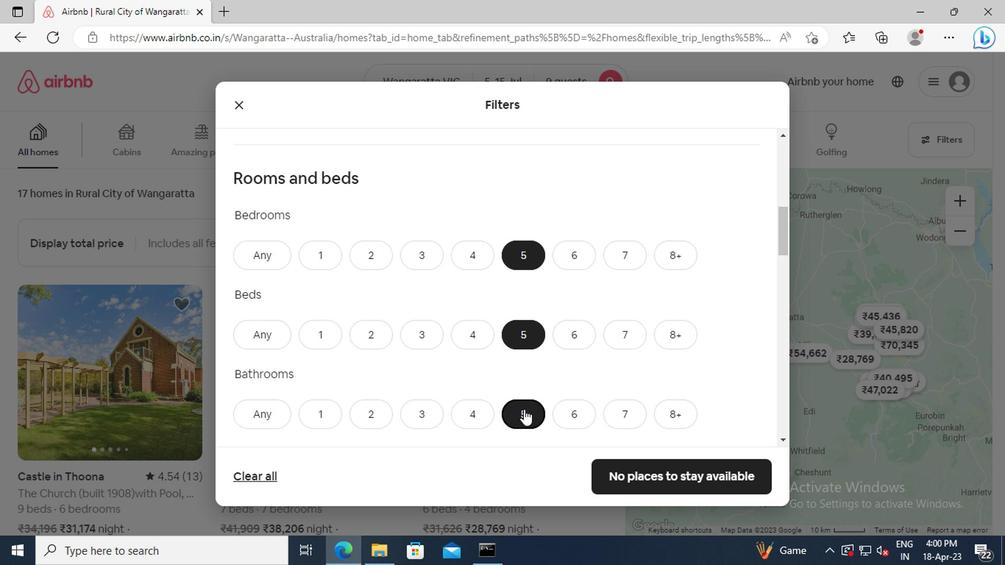 
Action: Mouse scrolled (520, 407) with delta (0, -1)
Screenshot: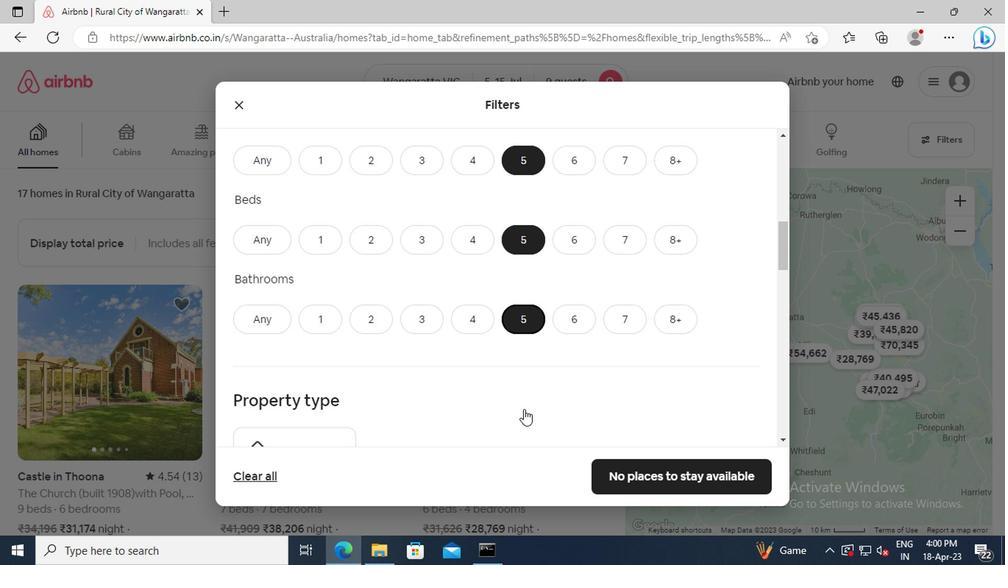 
Action: Mouse moved to (519, 405)
Screenshot: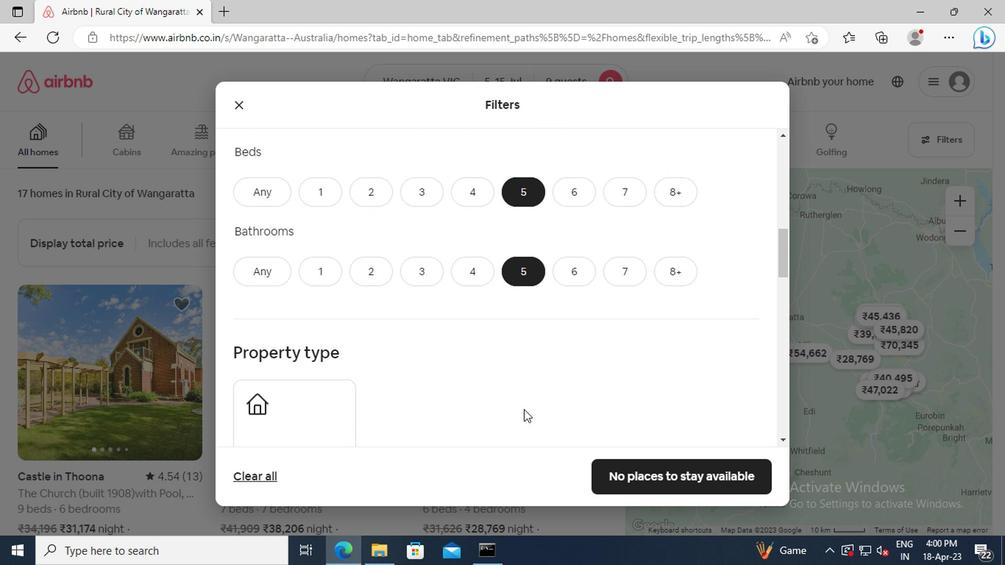 
Action: Mouse scrolled (519, 405) with delta (0, 0)
Screenshot: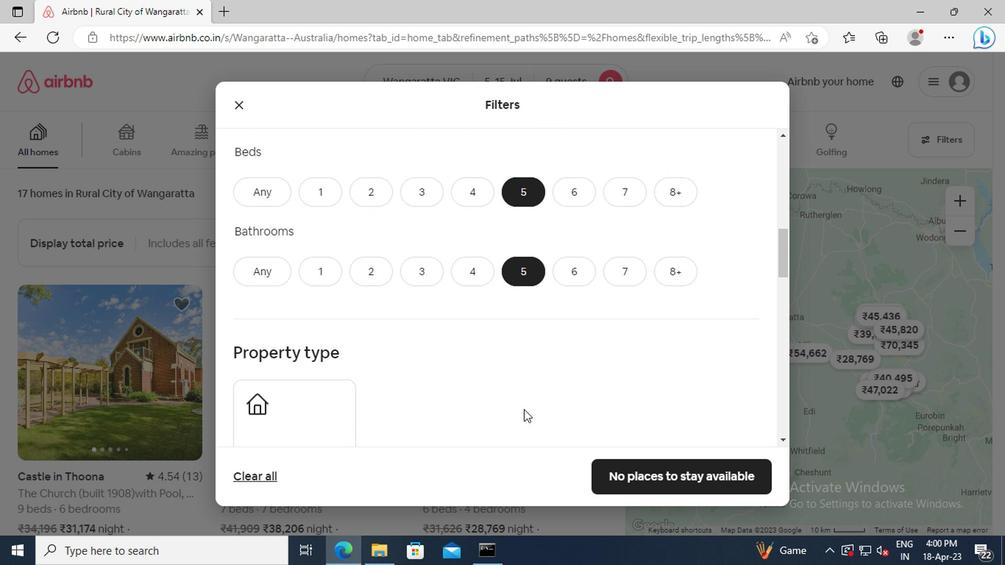 
Action: Mouse scrolled (519, 405) with delta (0, 0)
Screenshot: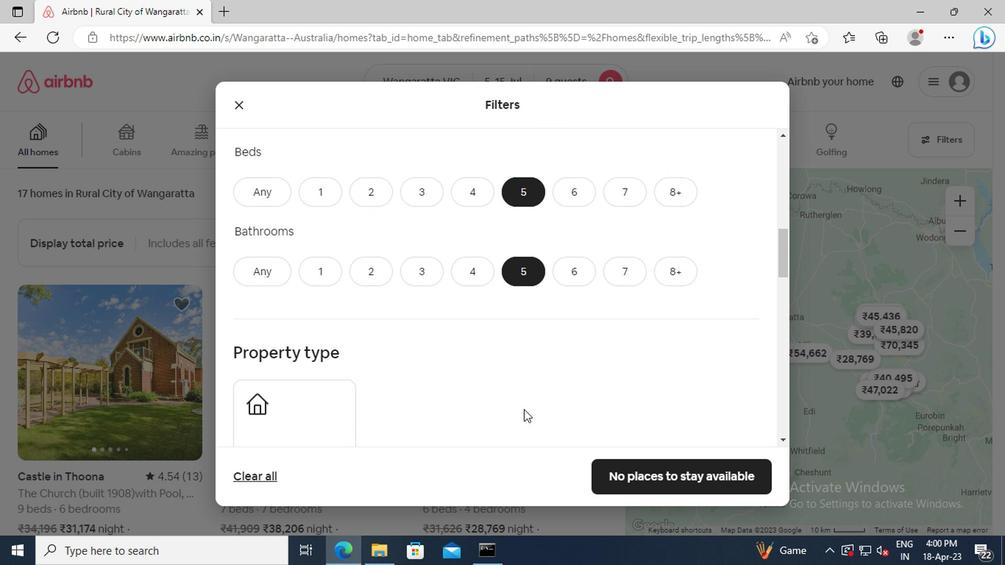 
Action: Mouse moved to (519, 405)
Screenshot: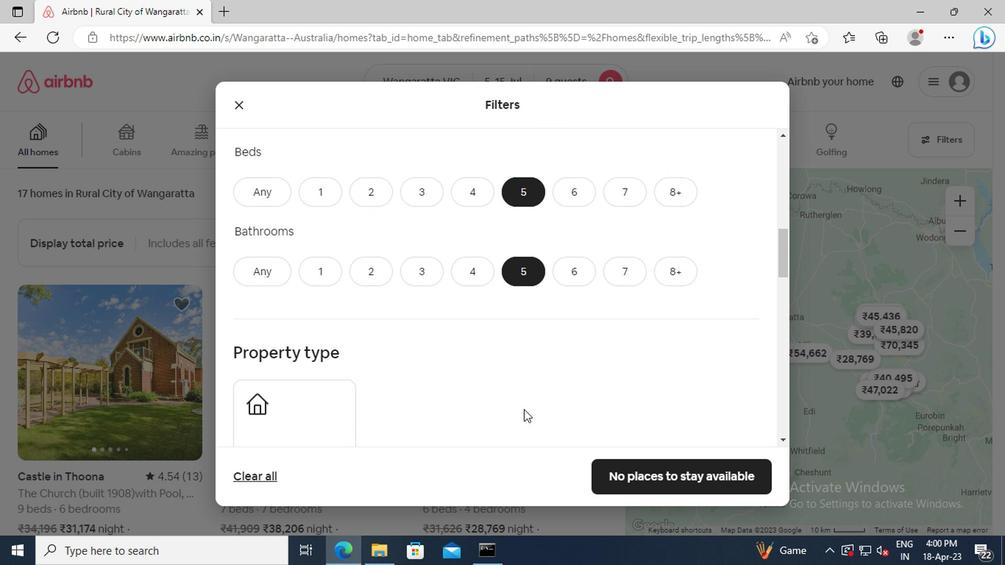 
Action: Mouse scrolled (519, 405) with delta (0, 0)
Screenshot: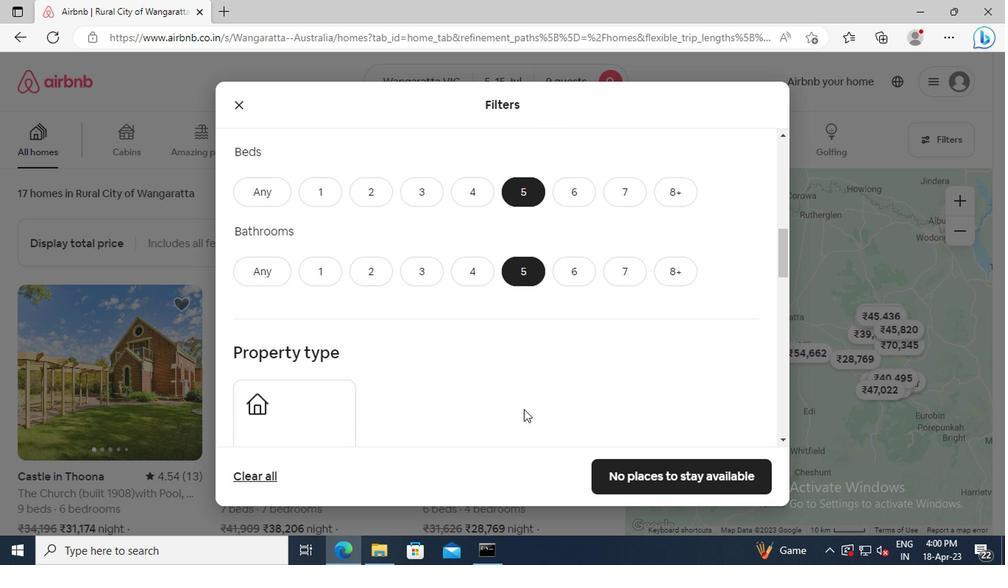 
Action: Mouse moved to (309, 290)
Screenshot: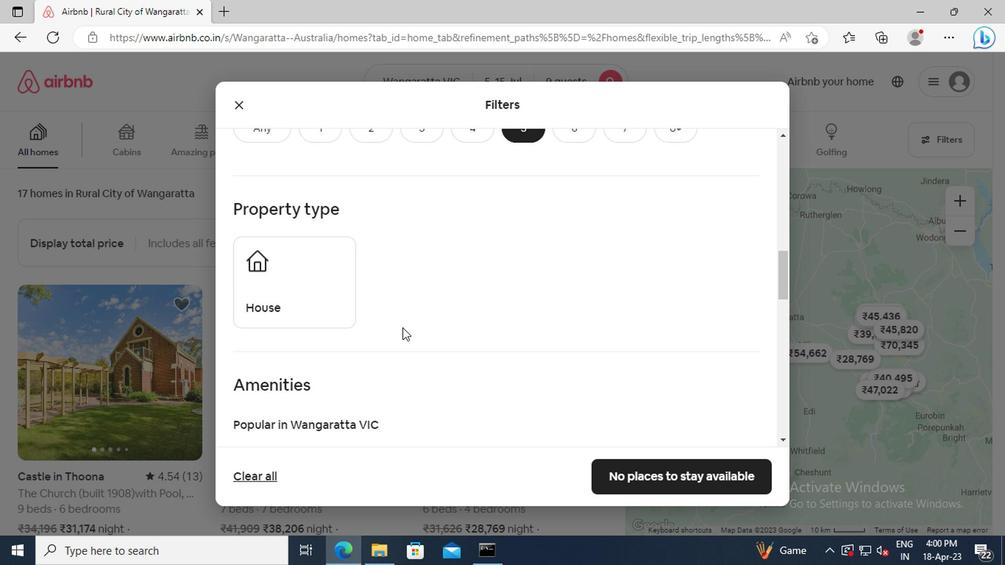
Action: Mouse pressed left at (309, 290)
Screenshot: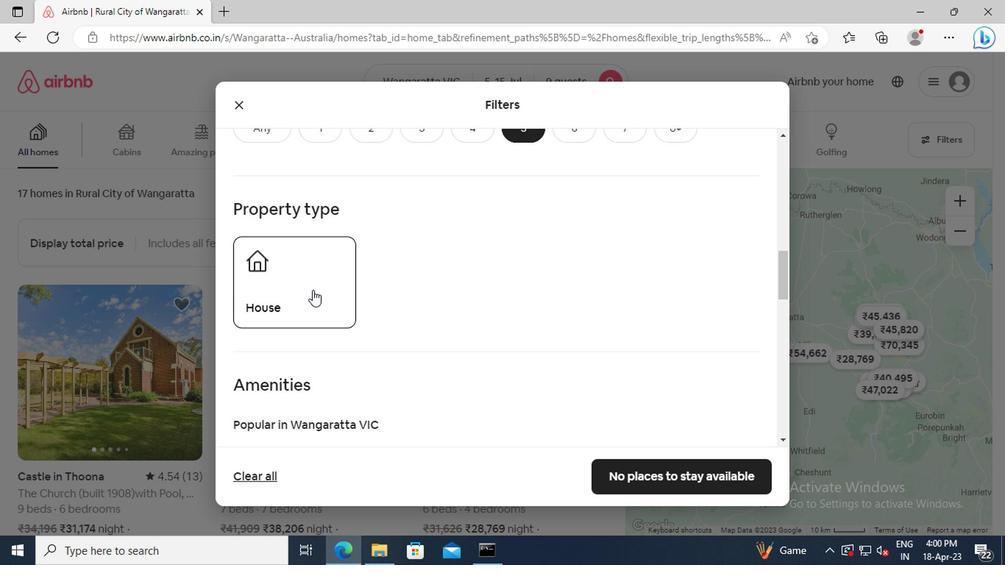 
Action: Mouse moved to (417, 298)
Screenshot: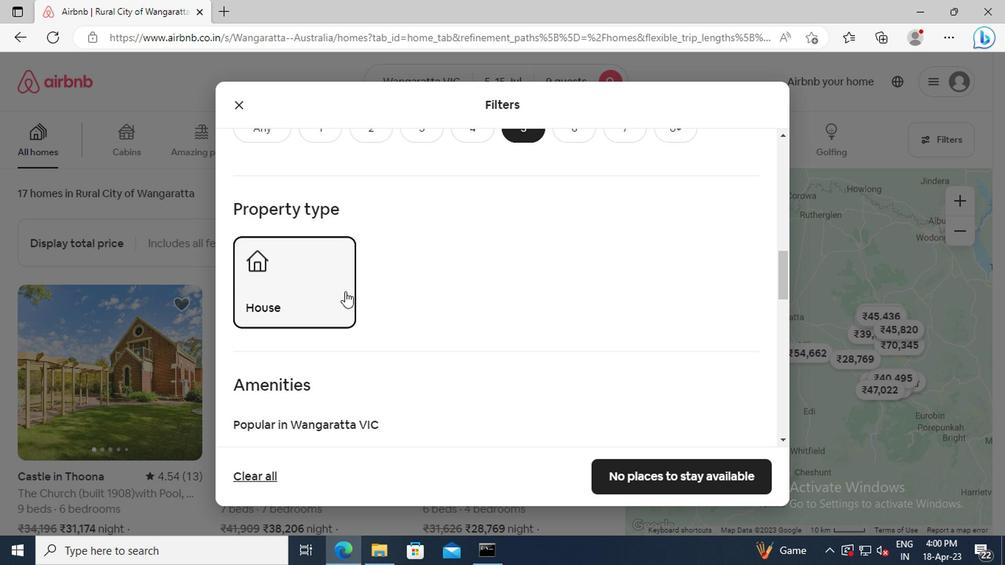 
Action: Mouse scrolled (417, 297) with delta (0, -1)
Screenshot: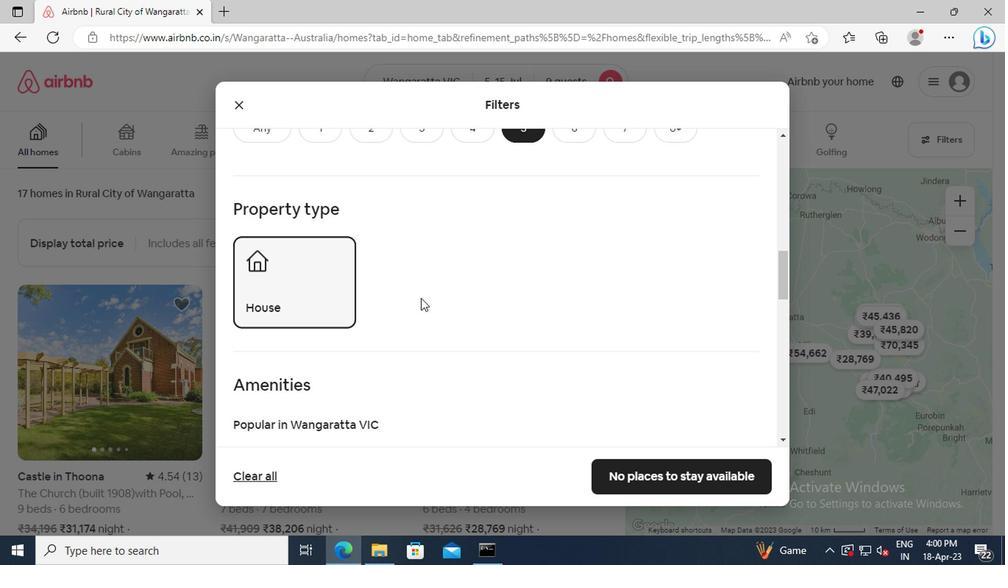 
Action: Mouse scrolled (417, 297) with delta (0, -1)
Screenshot: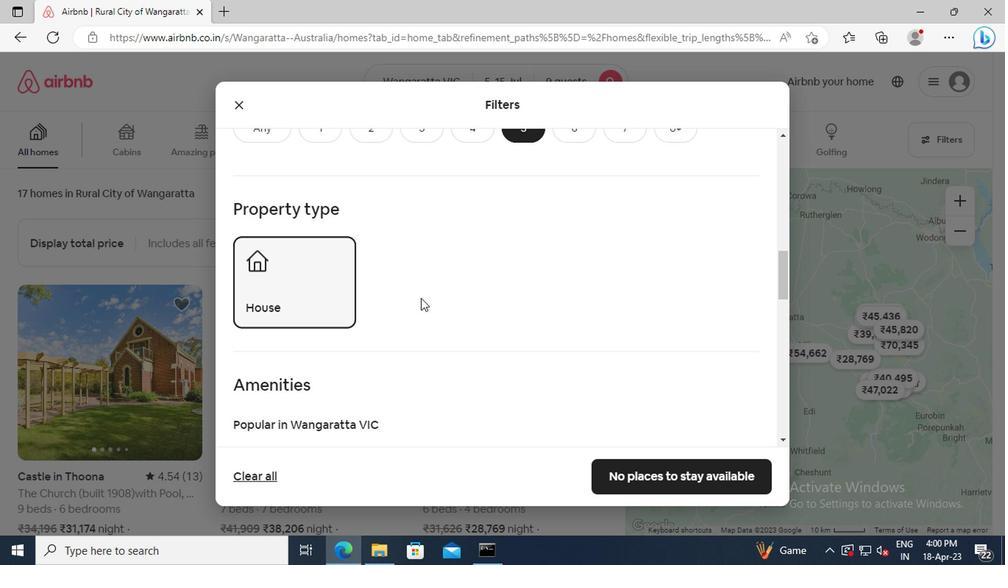 
Action: Mouse scrolled (417, 297) with delta (0, -1)
Screenshot: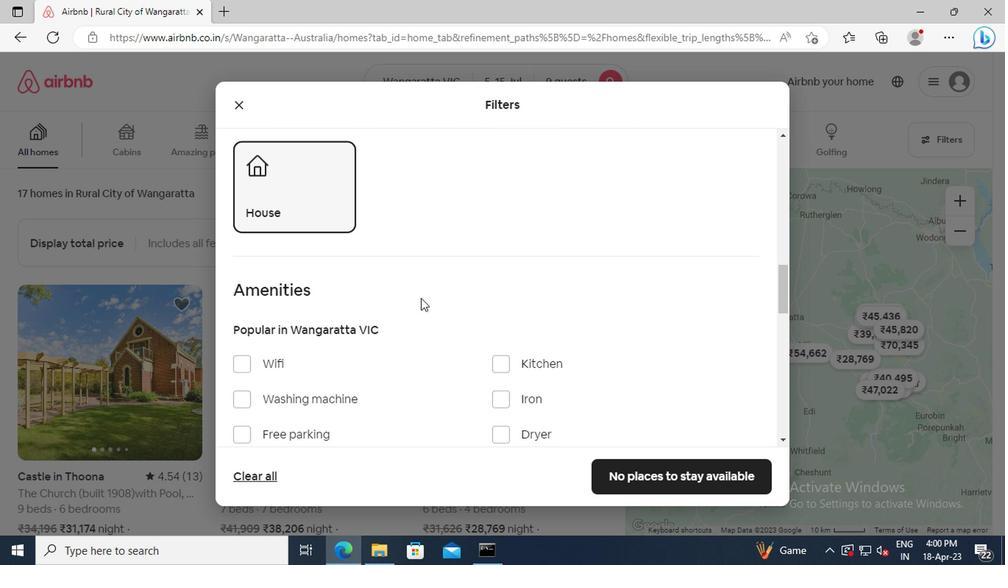 
Action: Mouse scrolled (417, 297) with delta (0, -1)
Screenshot: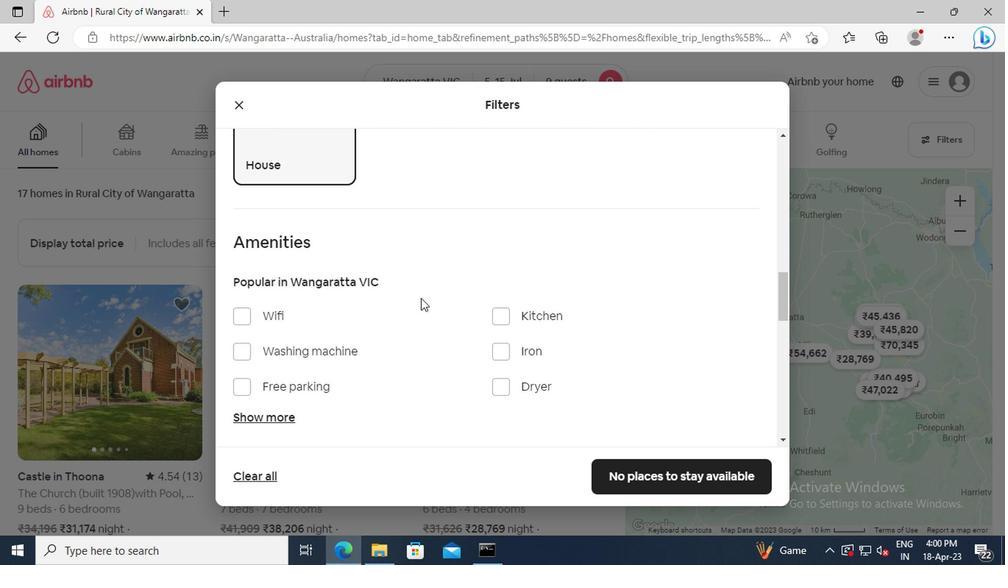 
Action: Mouse scrolled (417, 297) with delta (0, -1)
Screenshot: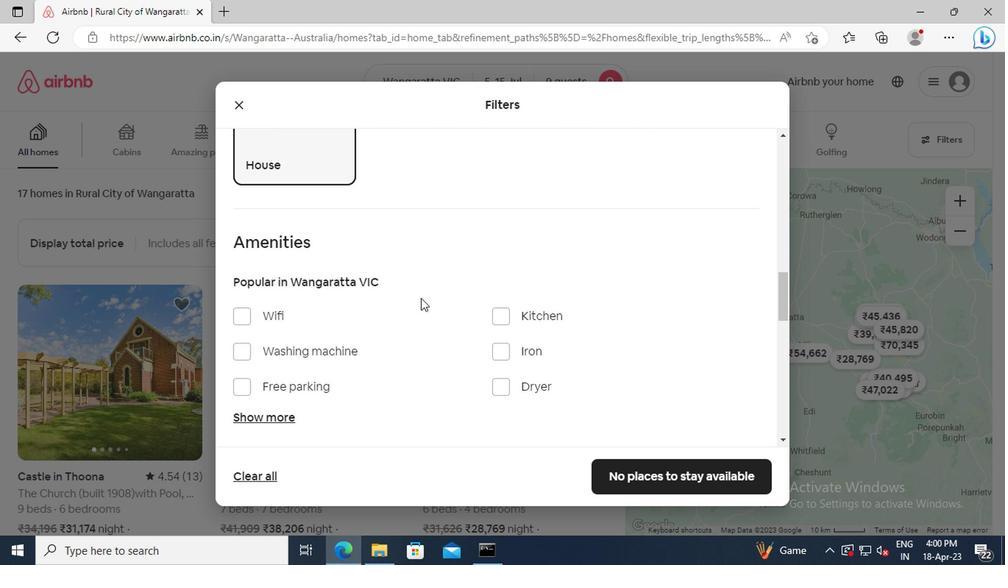 
Action: Mouse moved to (239, 260)
Screenshot: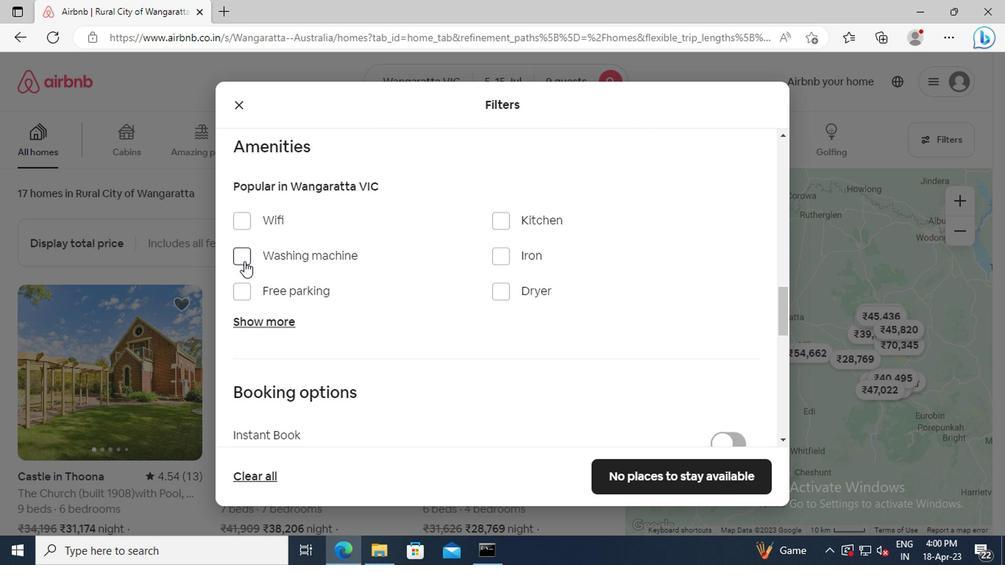 
Action: Mouse pressed left at (239, 260)
Screenshot: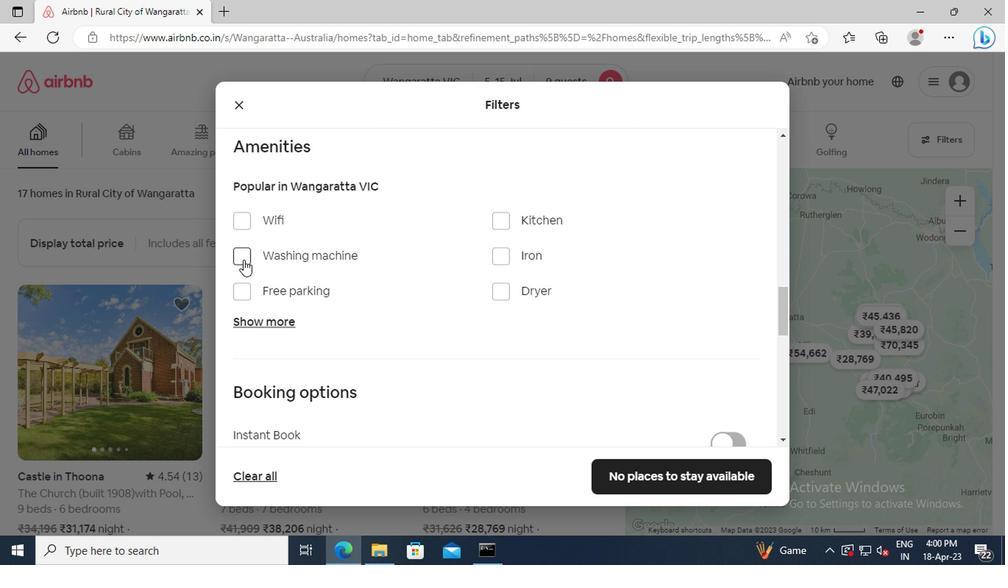 
Action: Mouse moved to (416, 276)
Screenshot: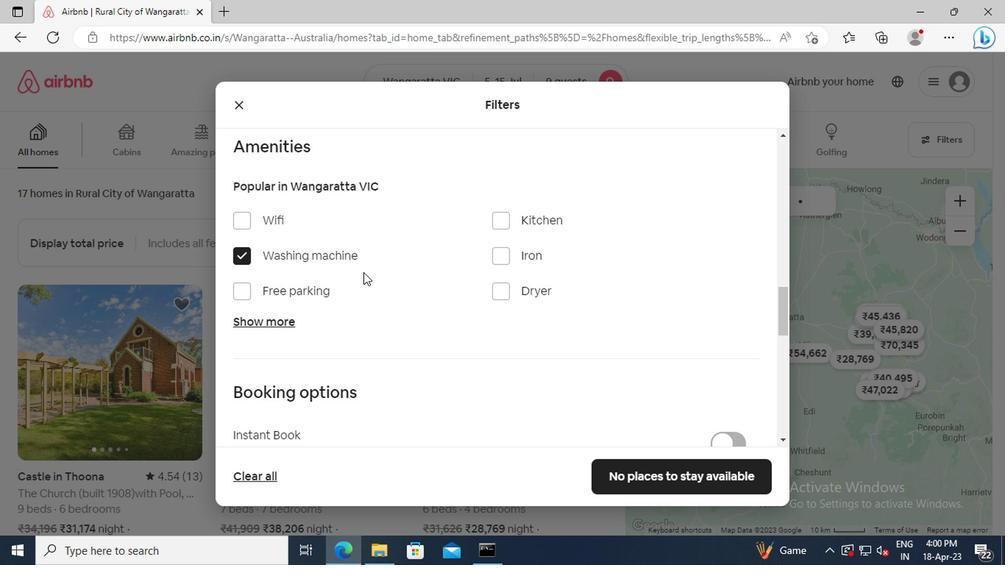 
Action: Mouse scrolled (416, 275) with delta (0, -1)
Screenshot: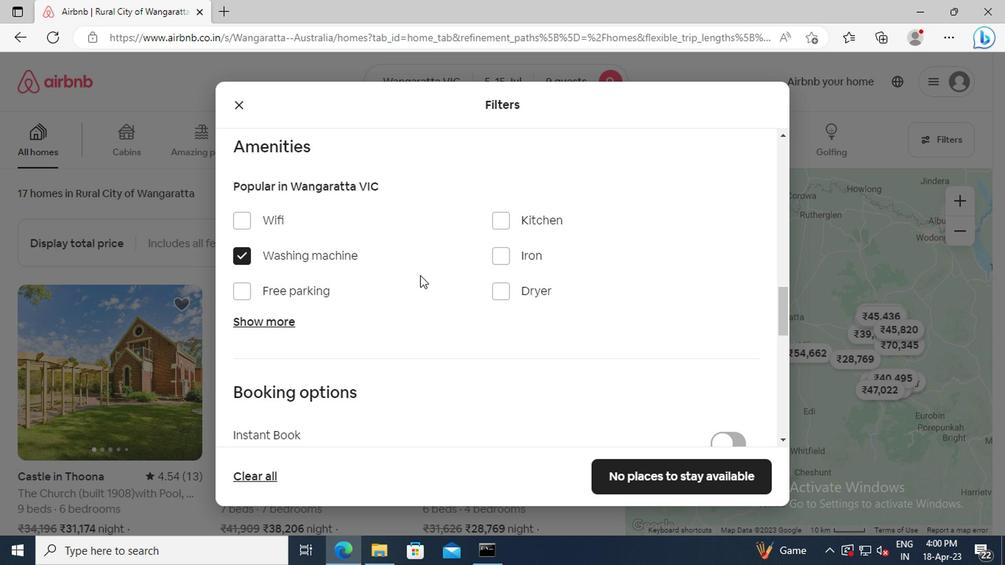 
Action: Mouse scrolled (416, 275) with delta (0, -1)
Screenshot: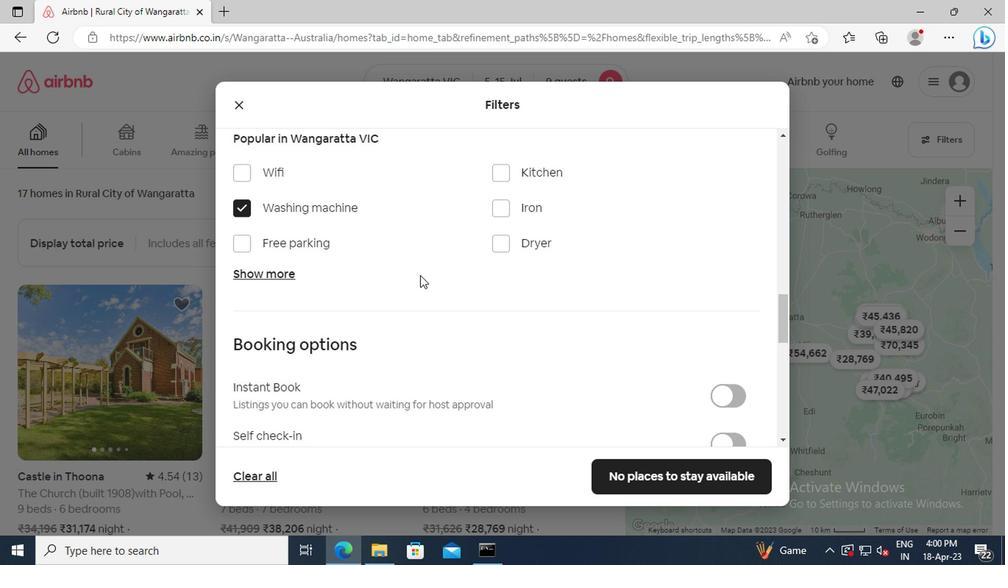 
Action: Mouse scrolled (416, 275) with delta (0, -1)
Screenshot: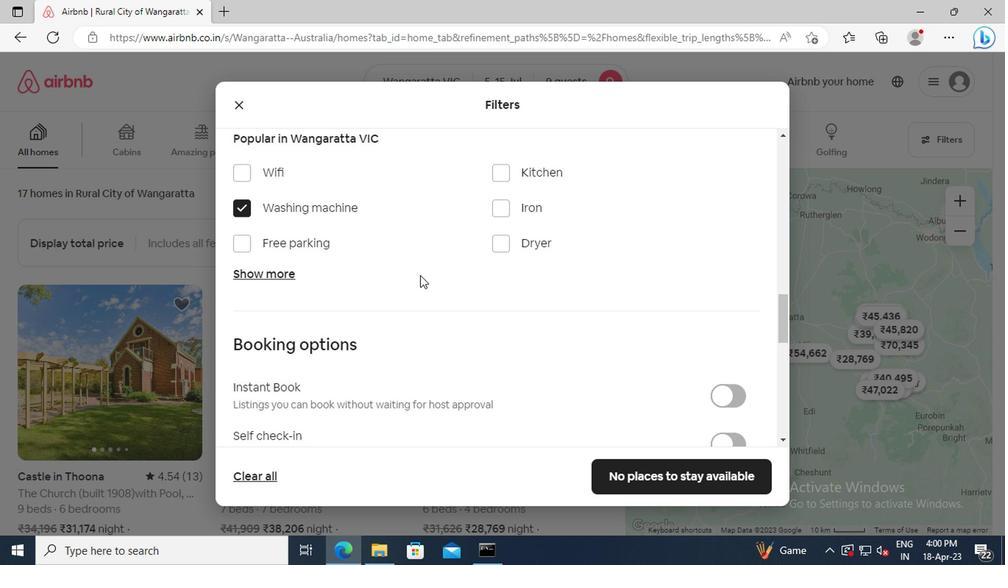 
Action: Mouse scrolled (416, 275) with delta (0, -1)
Screenshot: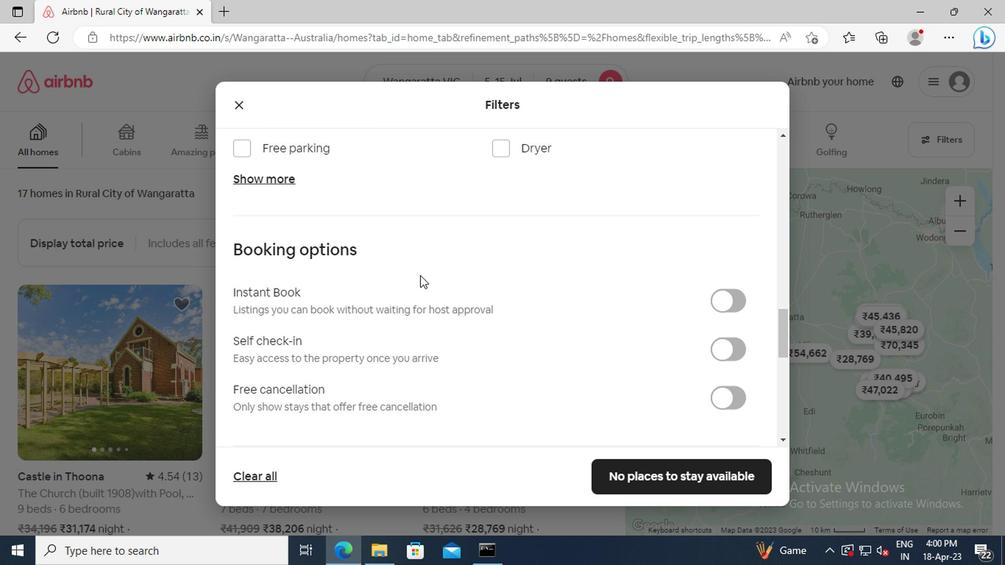 
Action: Mouse moved to (734, 304)
Screenshot: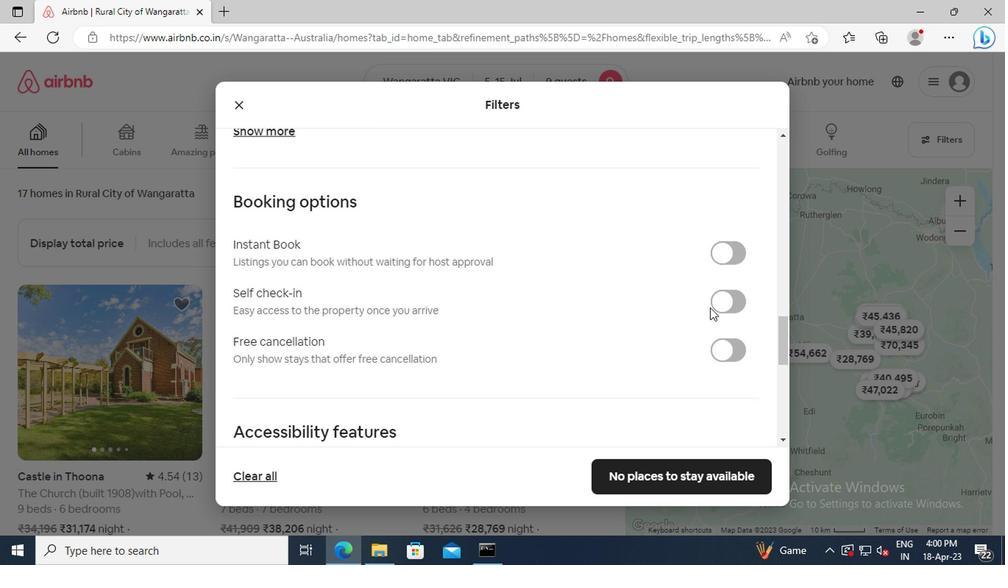 
Action: Mouse pressed left at (734, 304)
Screenshot: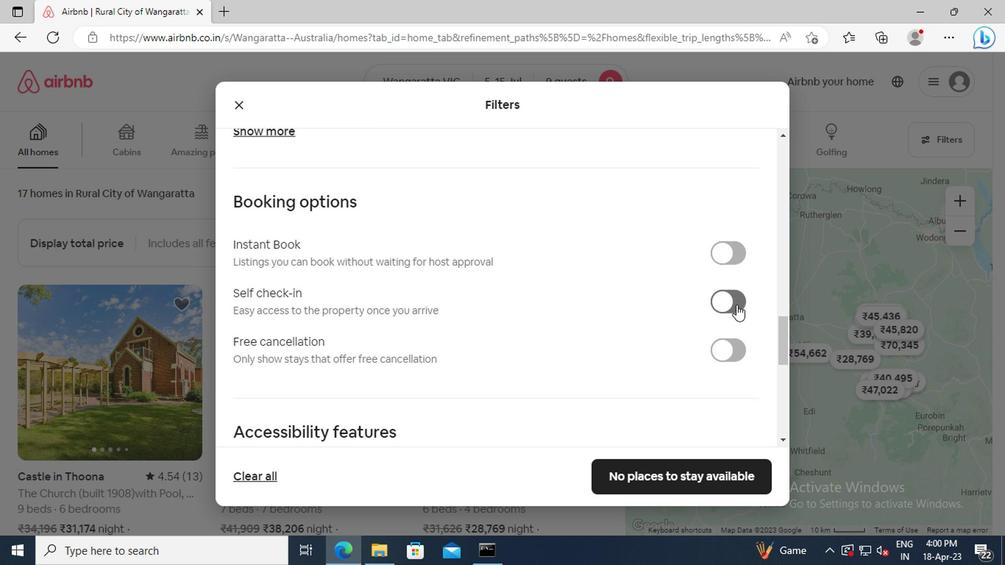 
Action: Mouse moved to (428, 289)
Screenshot: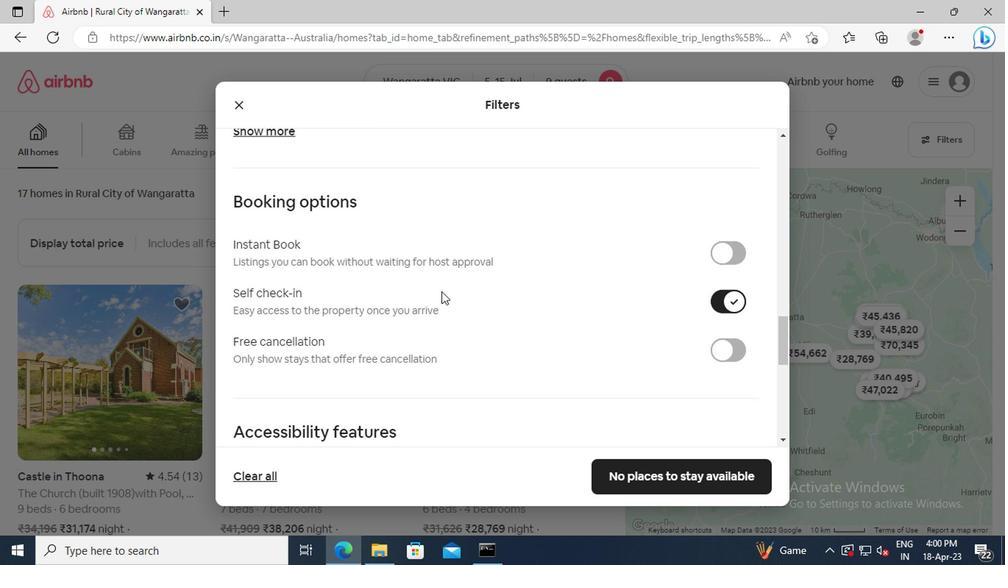 
Action: Mouse scrolled (428, 289) with delta (0, 0)
Screenshot: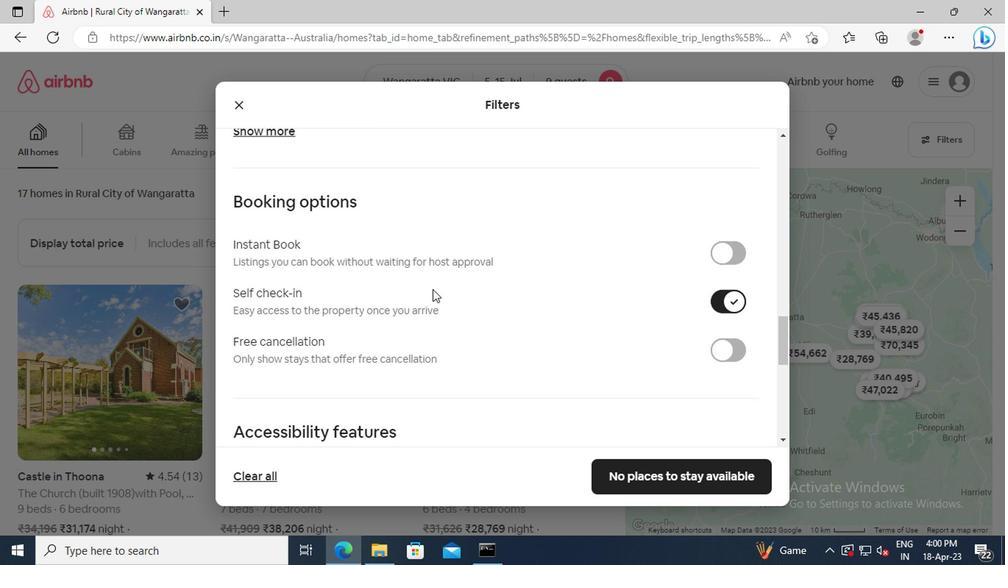 
Action: Mouse scrolled (428, 289) with delta (0, 0)
Screenshot: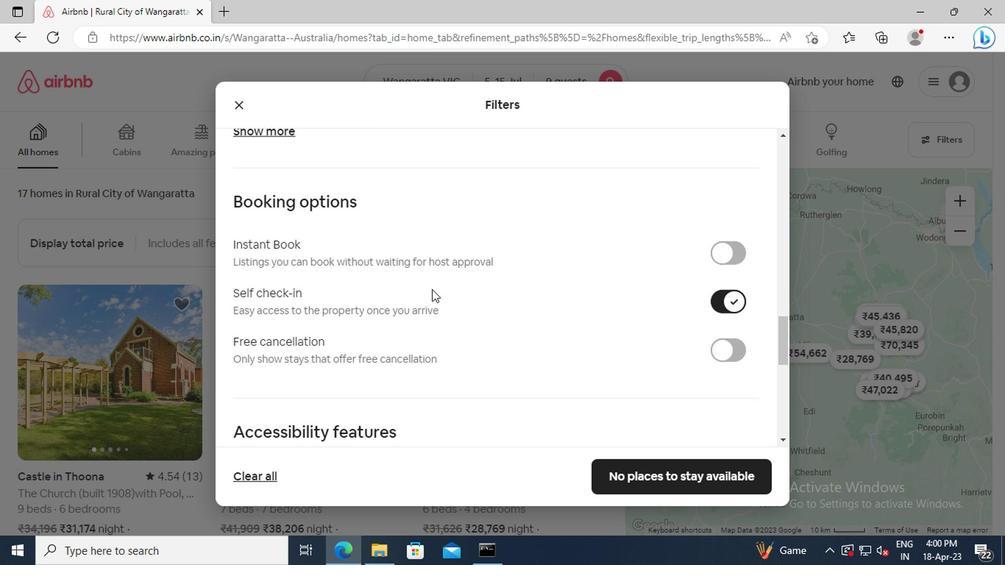 
Action: Mouse scrolled (428, 289) with delta (0, 0)
Screenshot: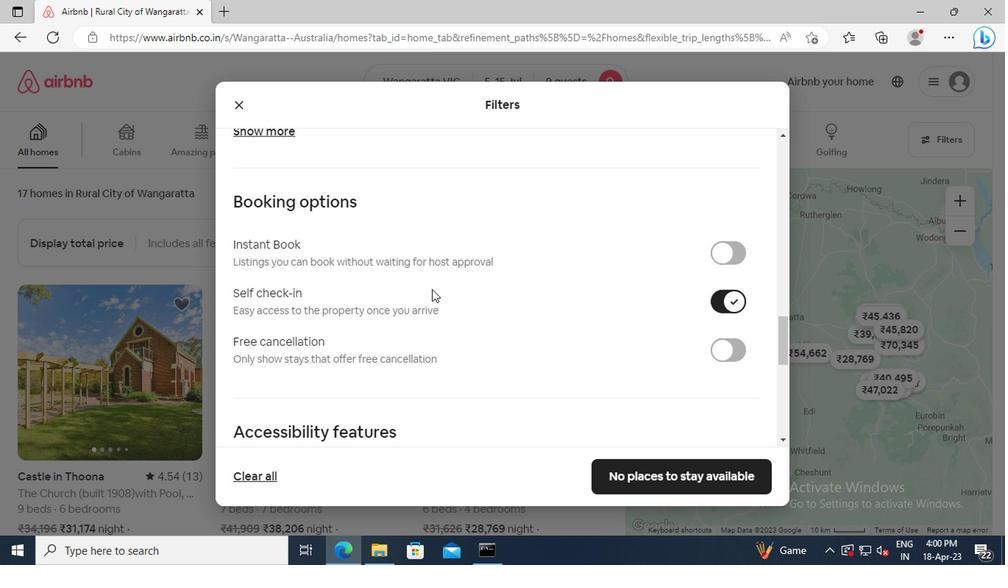
Action: Mouse scrolled (428, 289) with delta (0, 0)
Screenshot: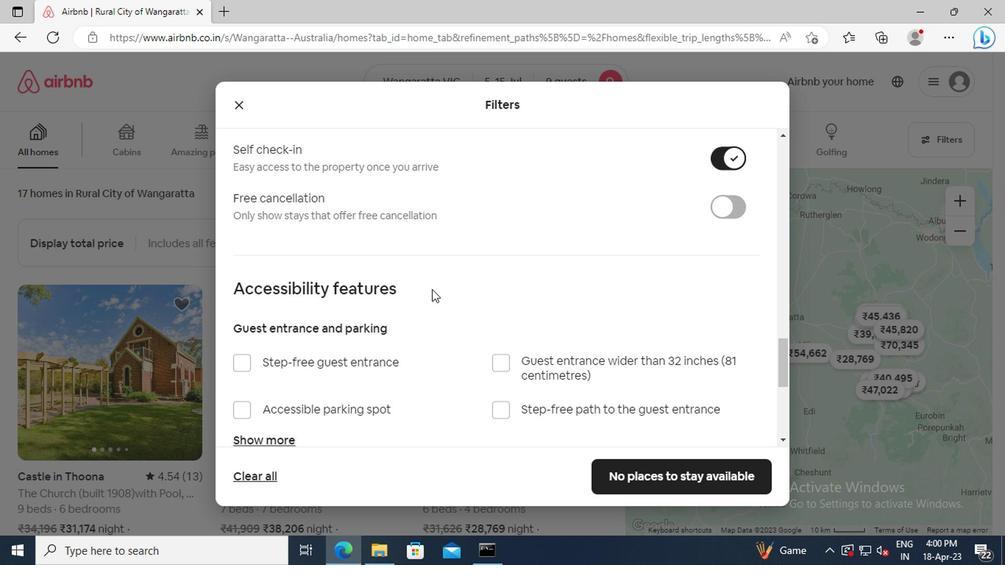 
Action: Mouse scrolled (428, 289) with delta (0, 0)
Screenshot: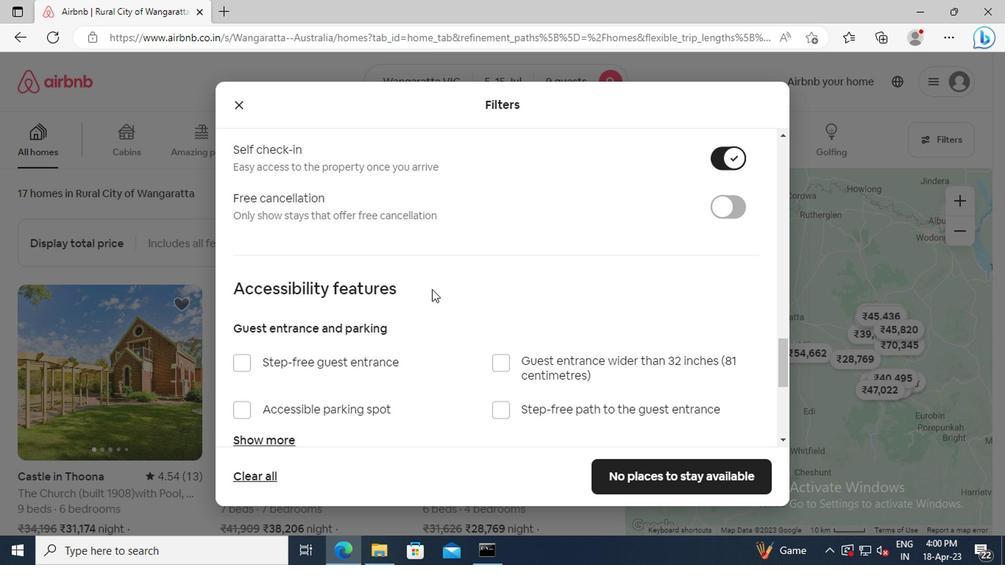 
Action: Mouse scrolled (428, 289) with delta (0, 0)
Screenshot: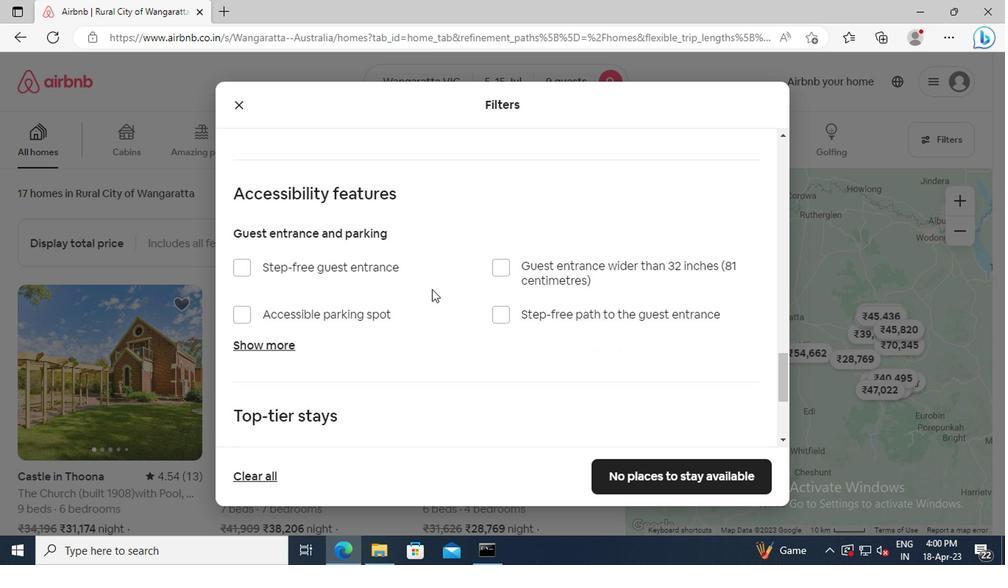 
Action: Mouse scrolled (428, 289) with delta (0, 0)
Screenshot: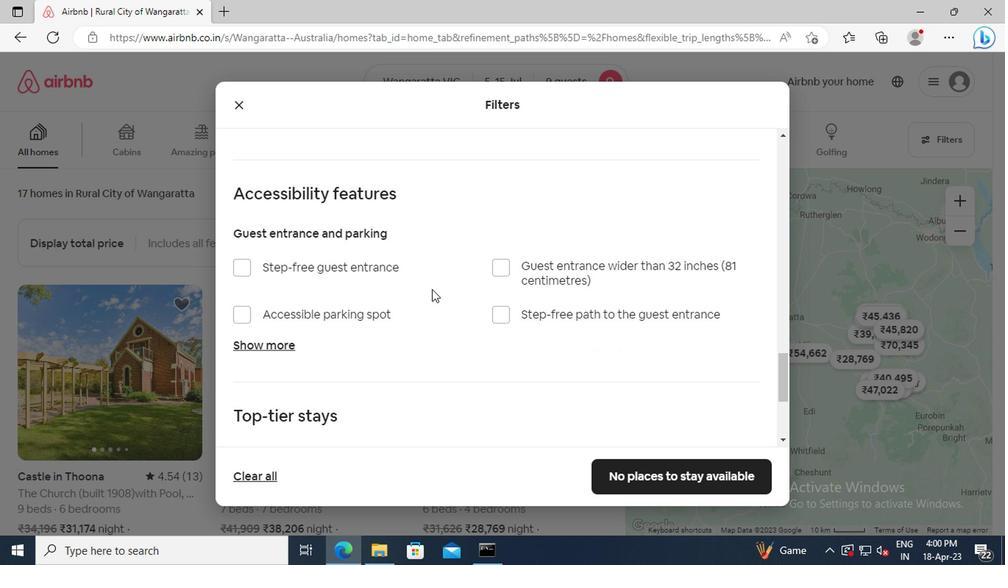 
Action: Mouse scrolled (428, 289) with delta (0, 0)
Screenshot: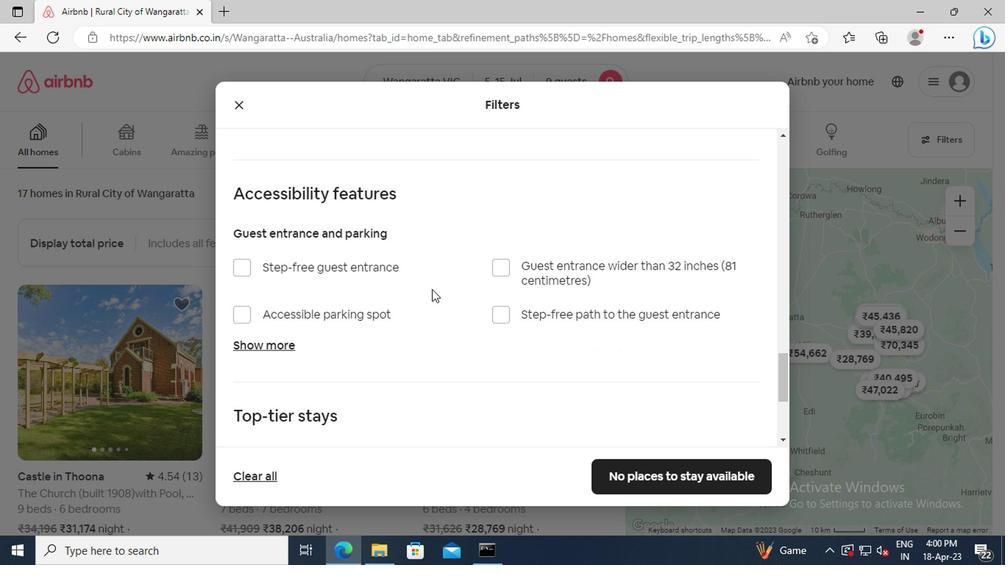 
Action: Mouse scrolled (428, 289) with delta (0, 0)
Screenshot: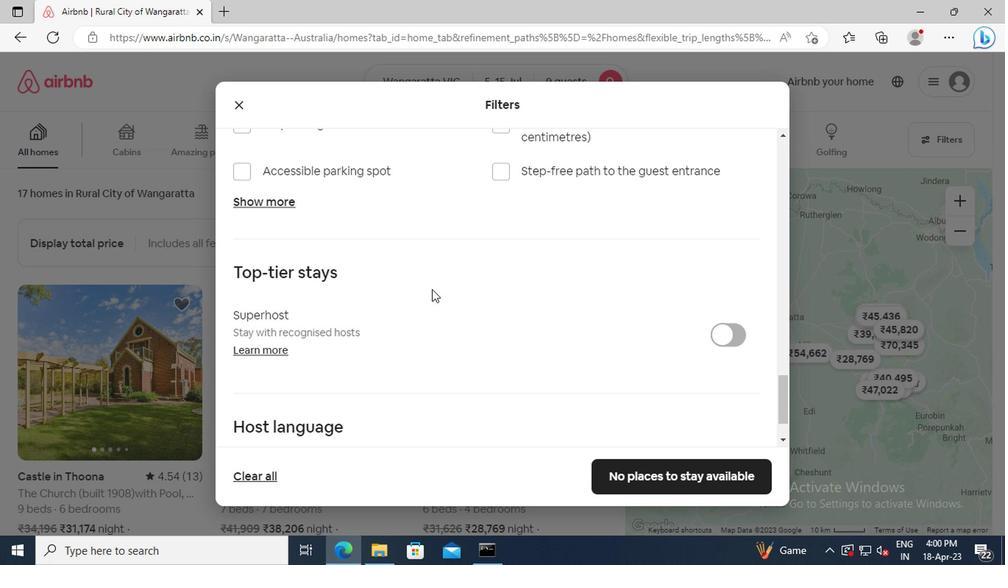 
Action: Mouse scrolled (428, 289) with delta (0, 0)
Screenshot: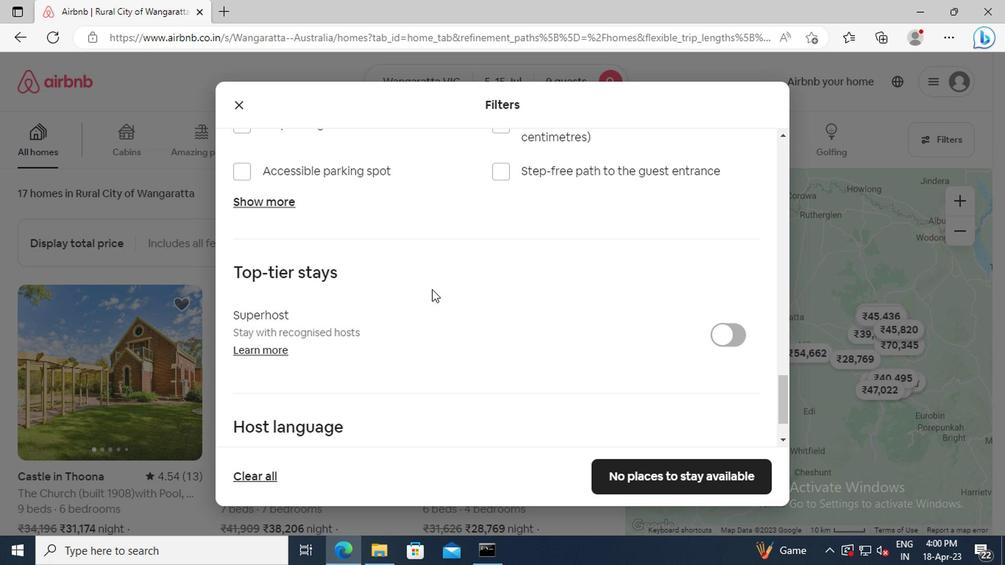 
Action: Mouse scrolled (428, 289) with delta (0, 0)
Screenshot: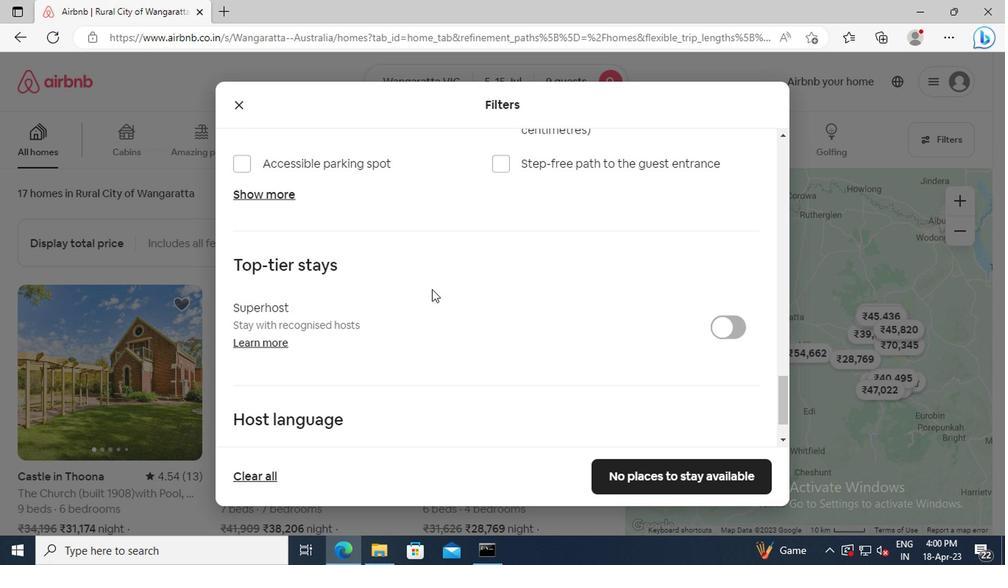 
Action: Mouse scrolled (428, 289) with delta (0, 0)
Screenshot: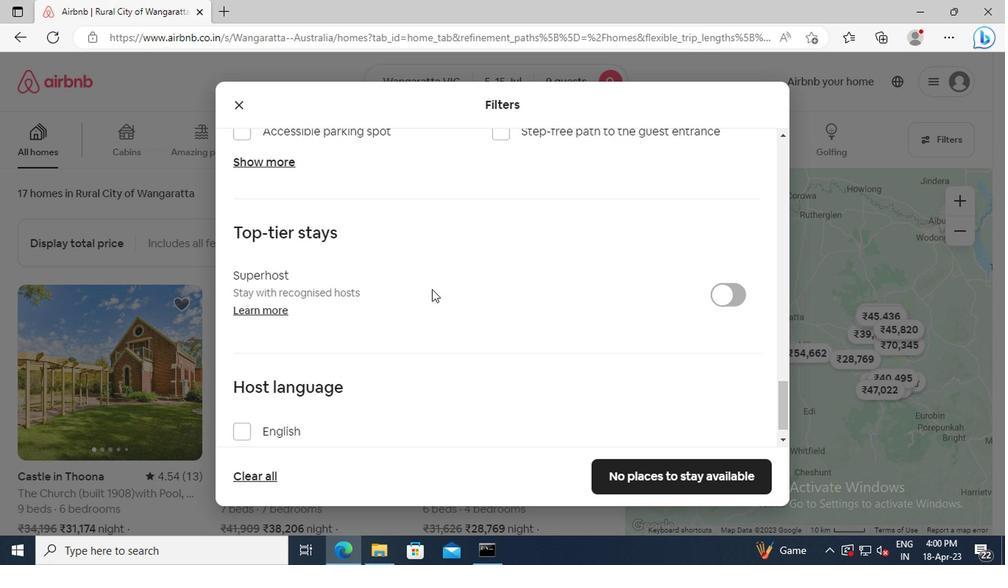 
Action: Mouse moved to (238, 409)
Screenshot: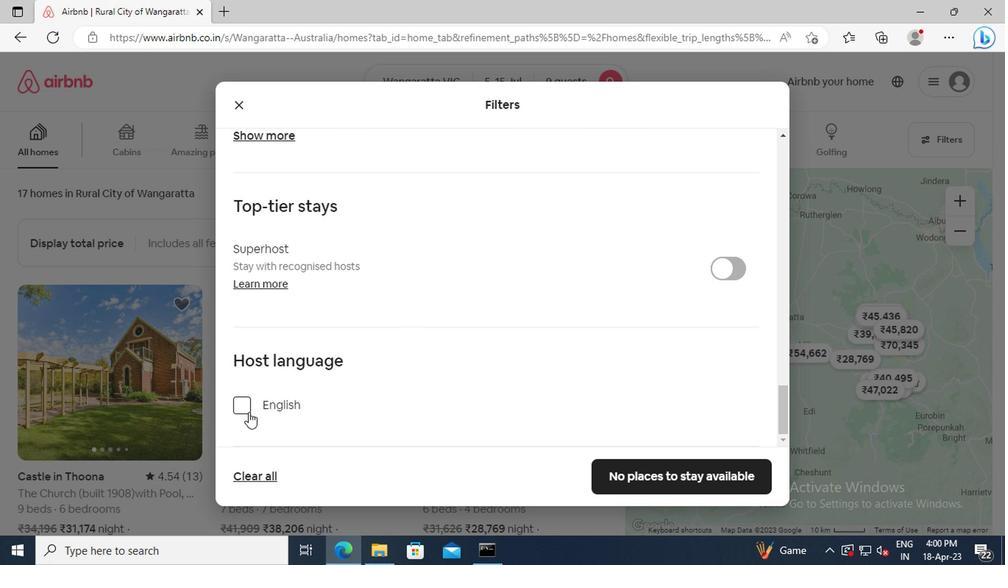 
Action: Mouse pressed left at (238, 409)
Screenshot: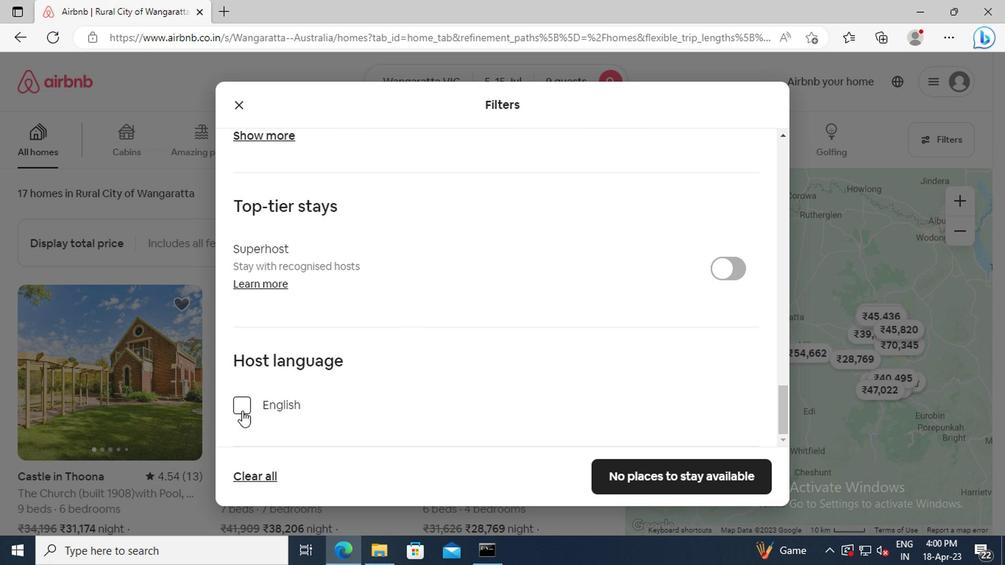 
Action: Mouse moved to (632, 468)
Screenshot: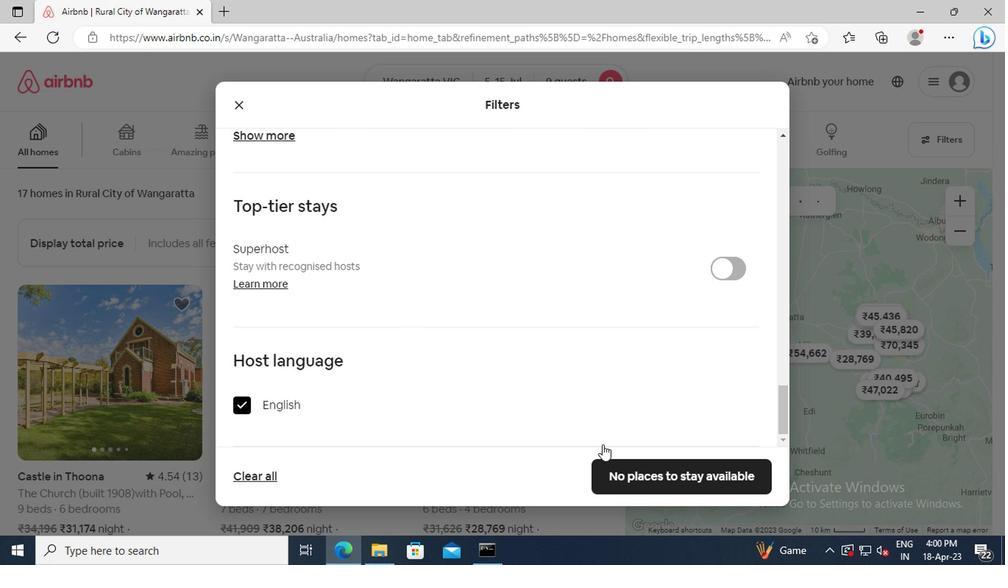
Action: Mouse pressed left at (632, 468)
Screenshot: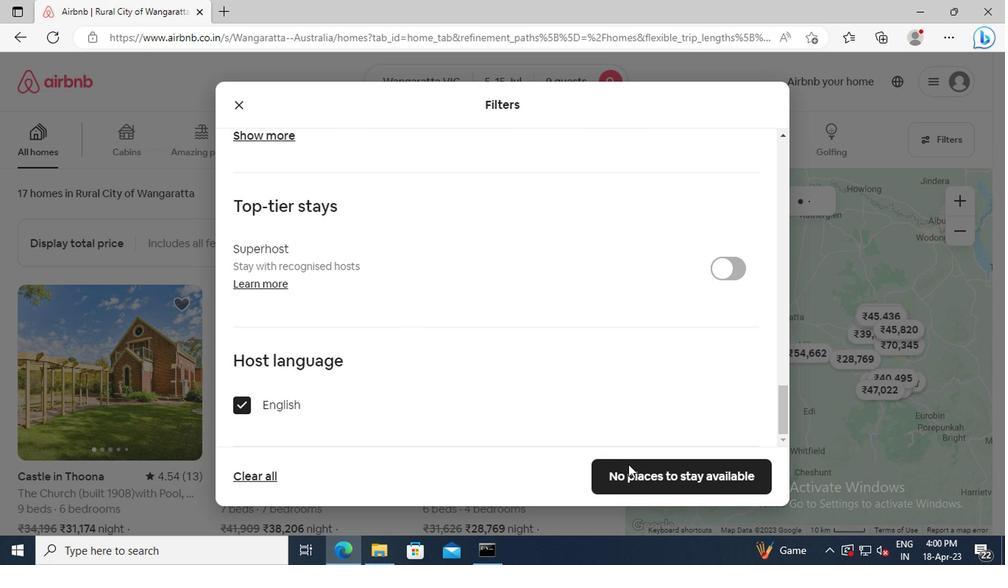 
